 Task: Look for space in Valinhos, Brazil from 12th  July, 2023 to 15th July, 2023 for 3 adults in price range Rs.12000 to Rs.16000. Place can be entire place with 2 bedrooms having 3 beds and 1 bathroom. Property type can be house, flat, guest house. Amenities needed are: washing machine. Booking option can be shelf check-in. Required host language is Spanish.
Action: Mouse moved to (441, 116)
Screenshot: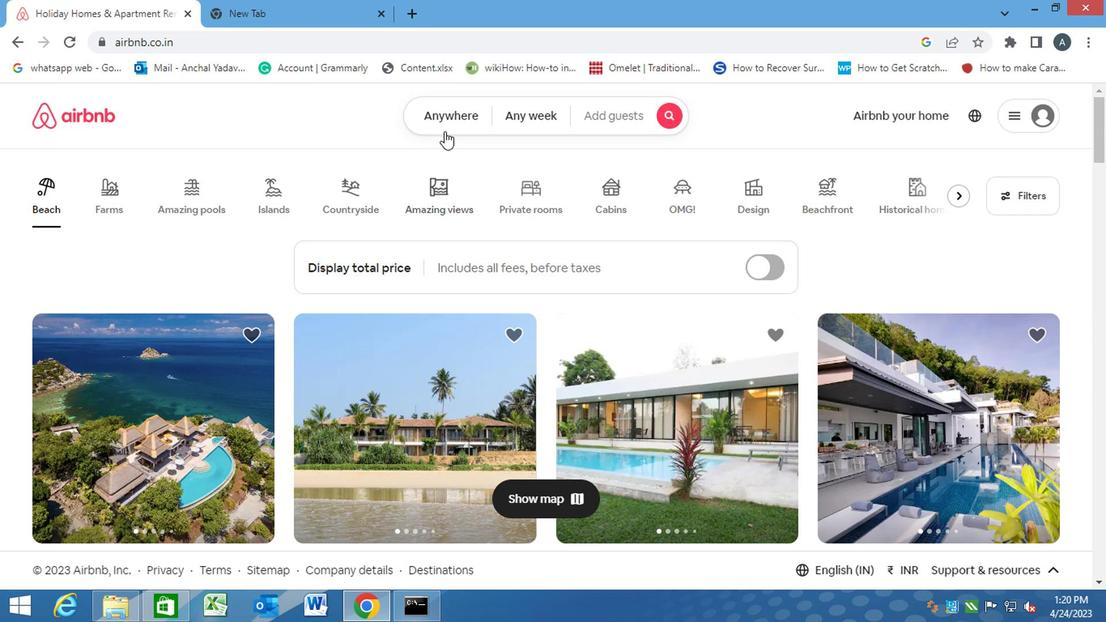 
Action: Mouse pressed left at (441, 116)
Screenshot: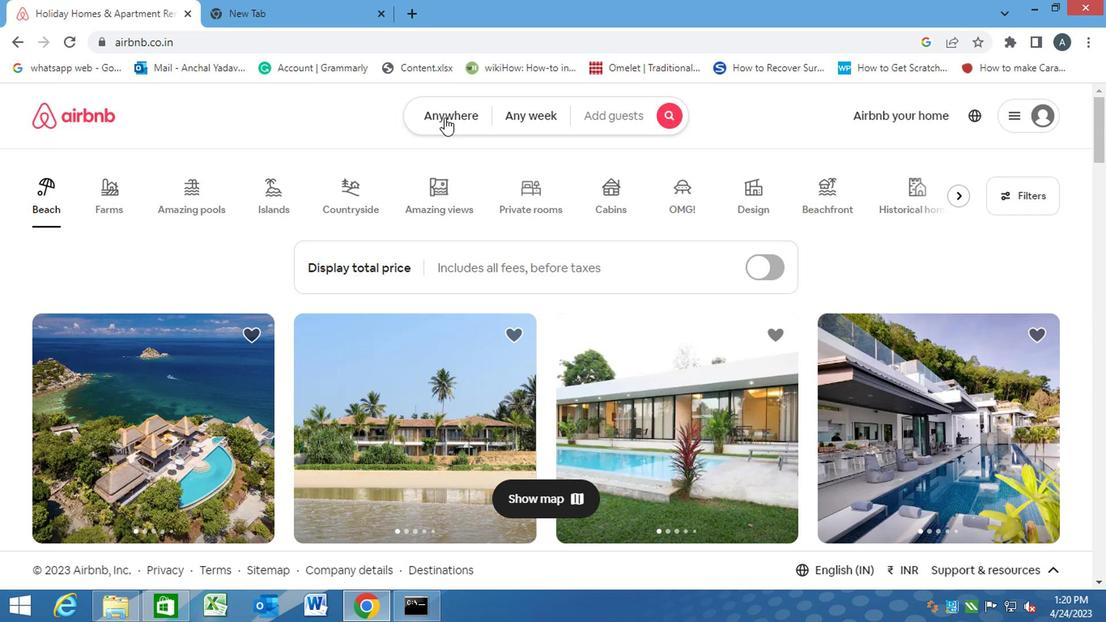 
Action: Mouse moved to (362, 168)
Screenshot: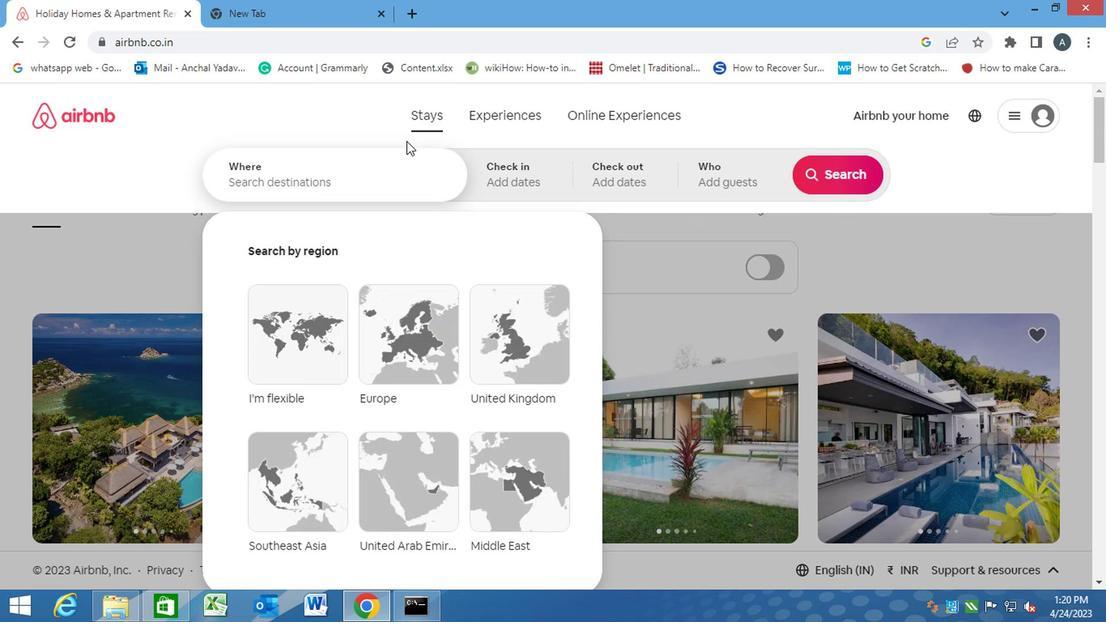 
Action: Mouse pressed left at (362, 168)
Screenshot: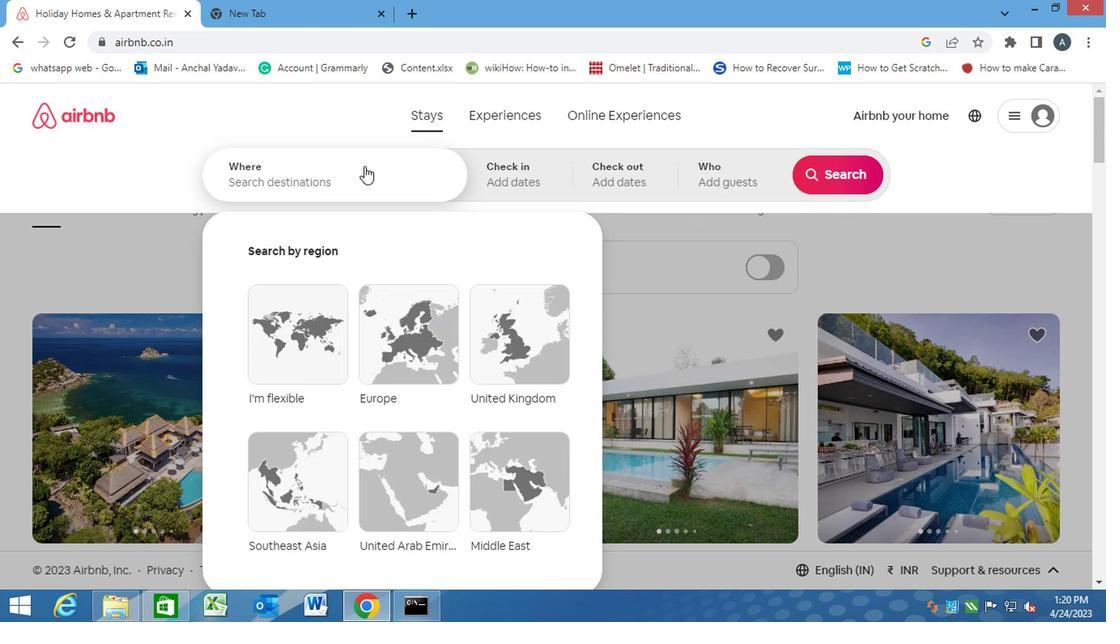 
Action: Key pressed <Key.caps_lock>v<Key.caps_lock>alinhos,<Key.space><Key.caps_lock>b<Key.caps_lock>razil<Key.enter>
Screenshot: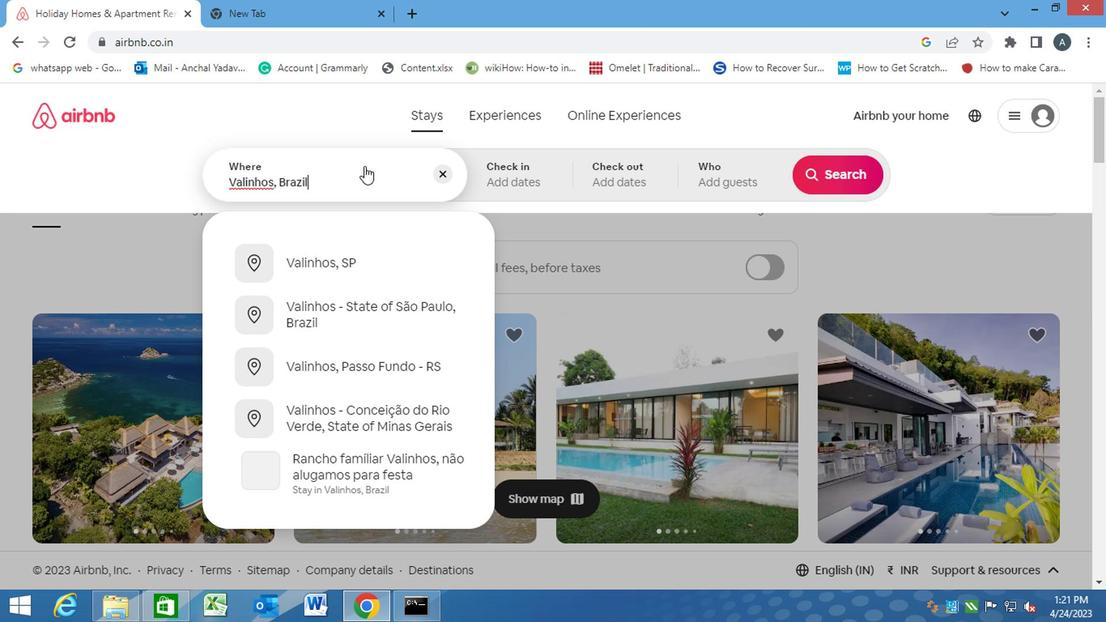 
Action: Mouse moved to (831, 303)
Screenshot: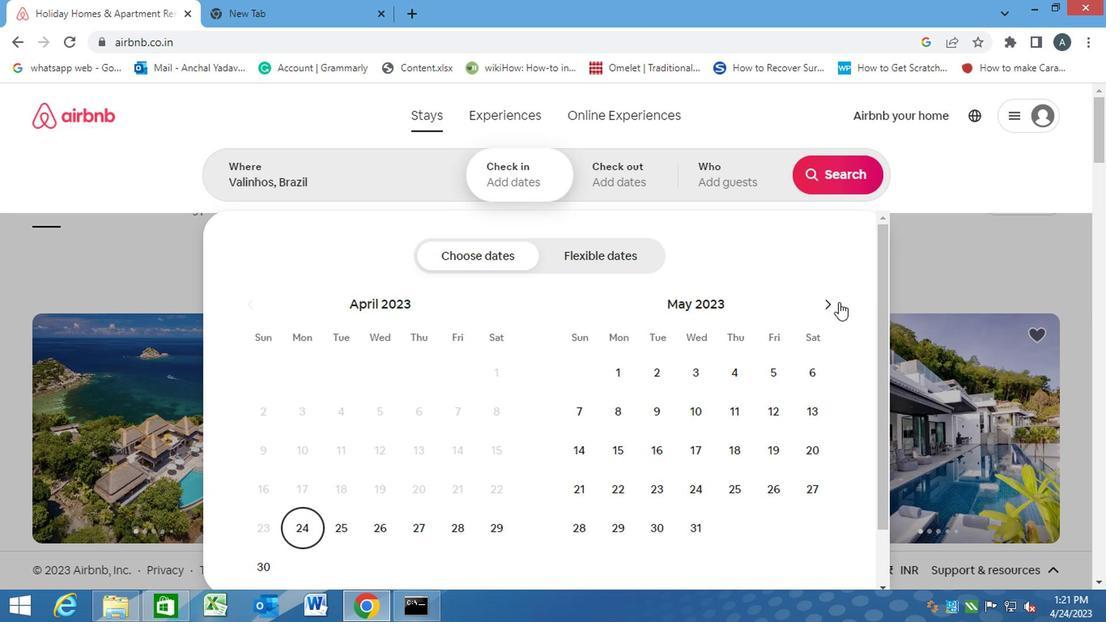 
Action: Mouse pressed left at (831, 303)
Screenshot: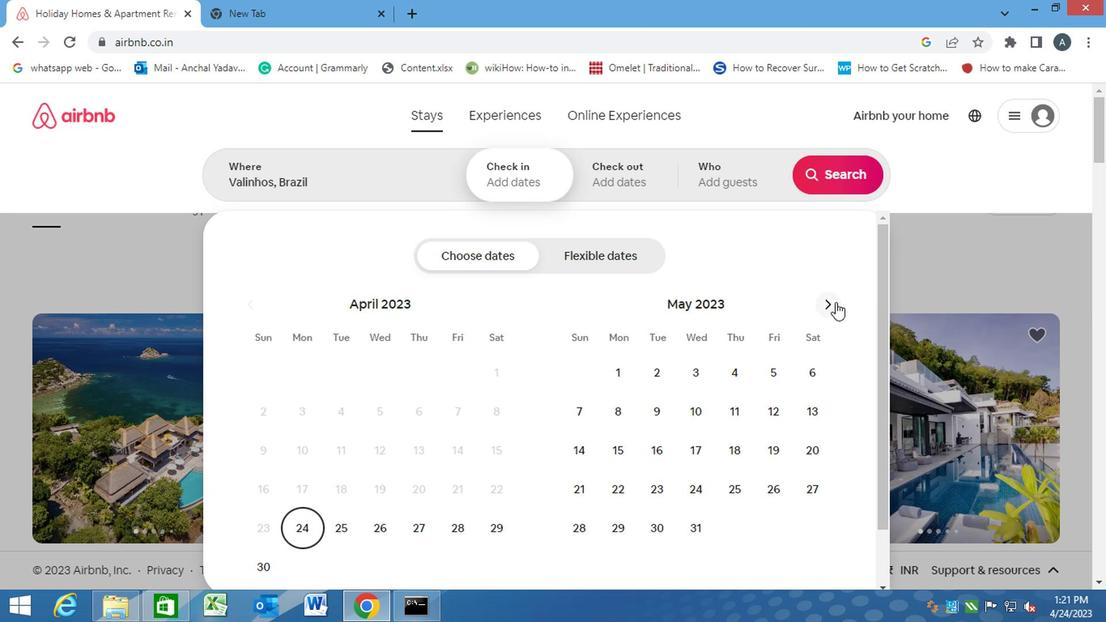 
Action: Mouse moved to (831, 303)
Screenshot: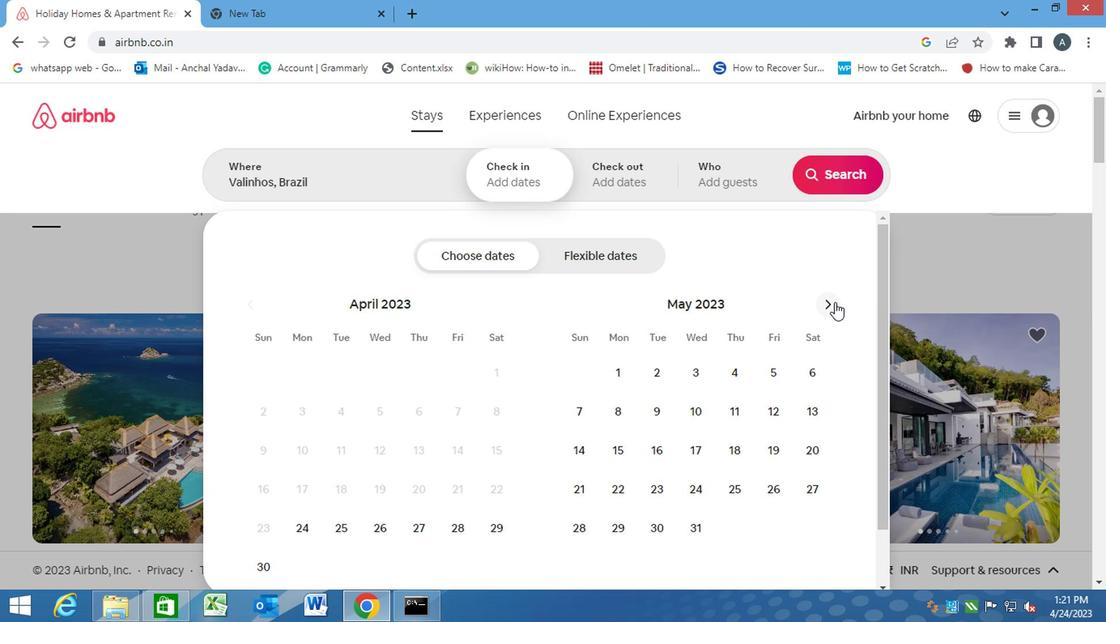 
Action: Mouse pressed left at (831, 303)
Screenshot: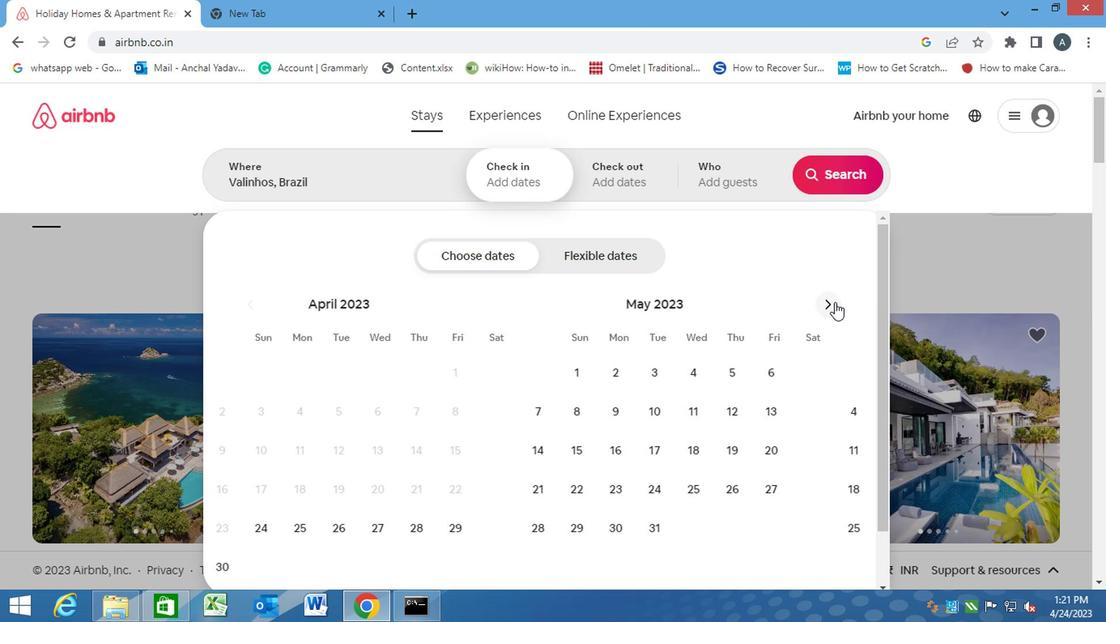 
Action: Mouse moved to (689, 447)
Screenshot: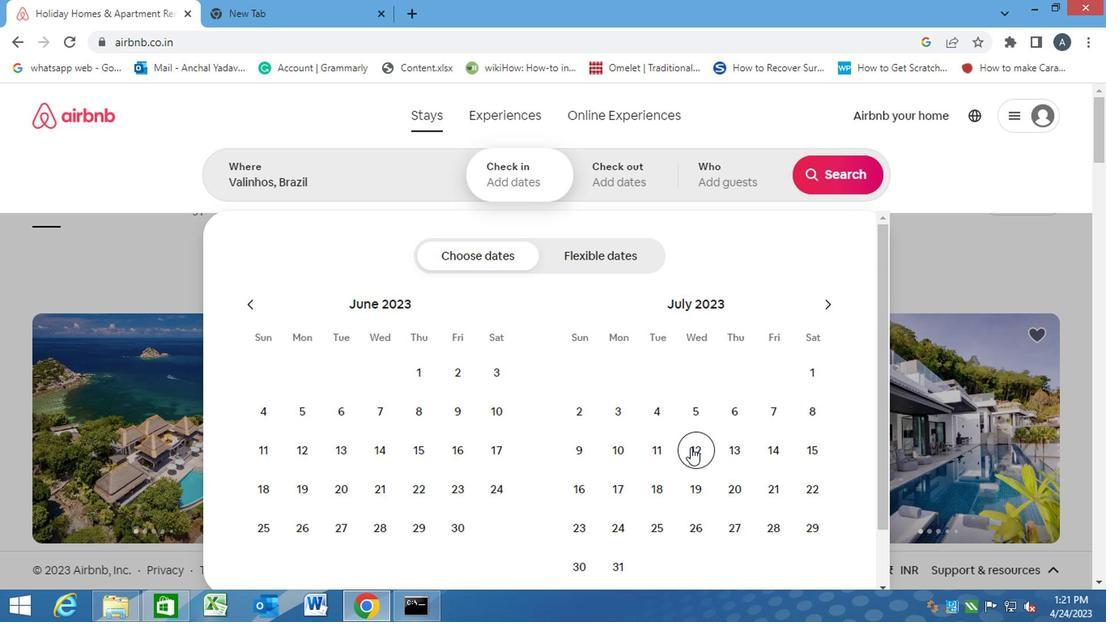 
Action: Mouse pressed left at (689, 447)
Screenshot: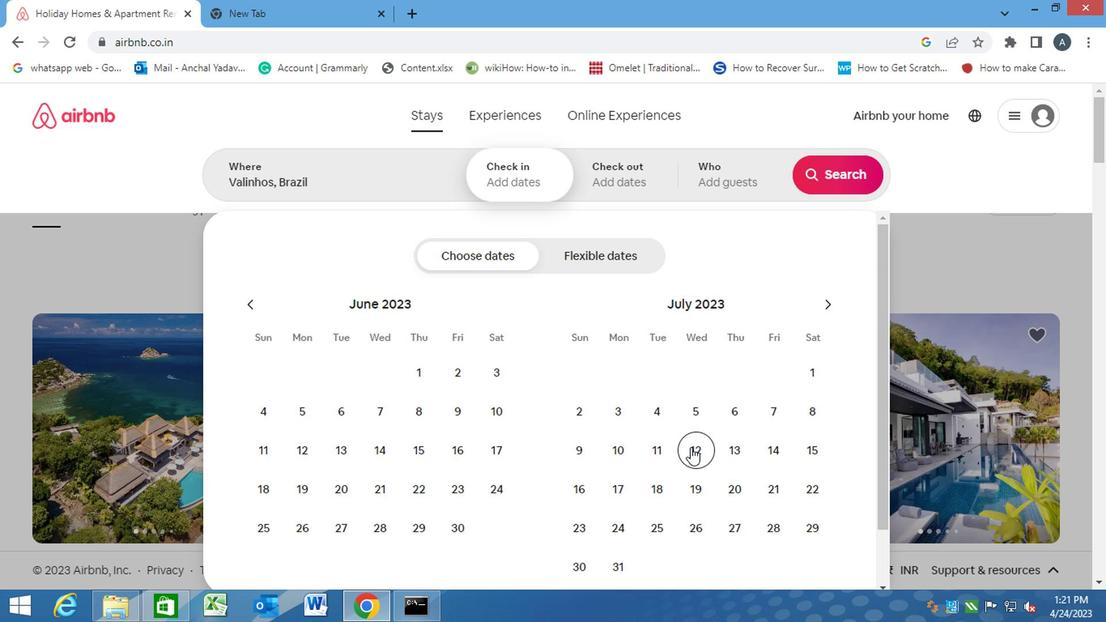 
Action: Mouse moved to (809, 443)
Screenshot: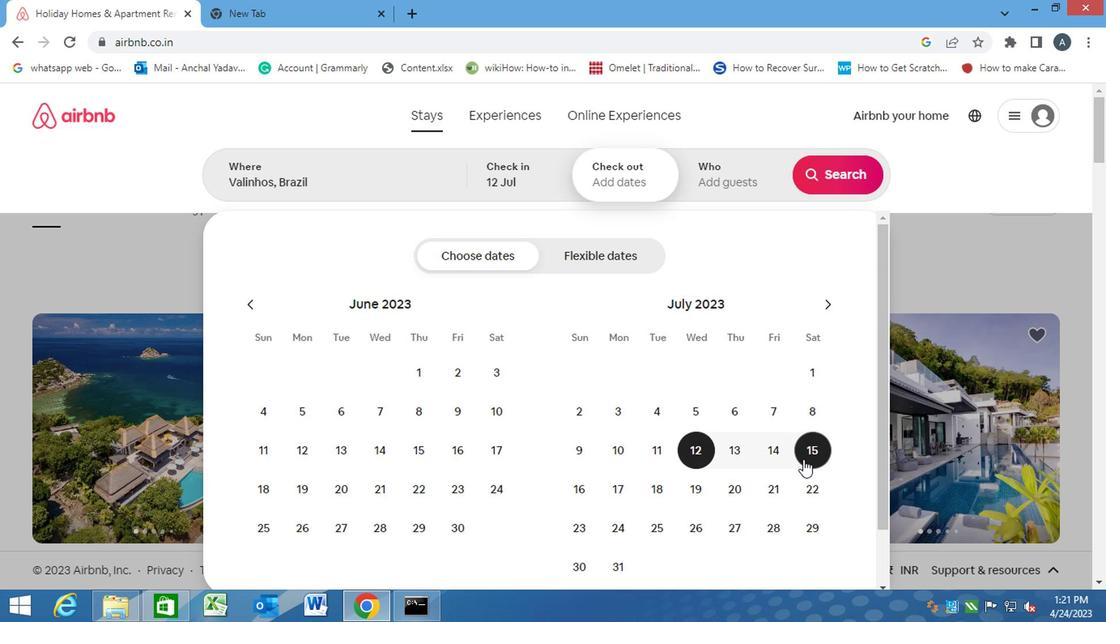 
Action: Mouse pressed left at (809, 443)
Screenshot: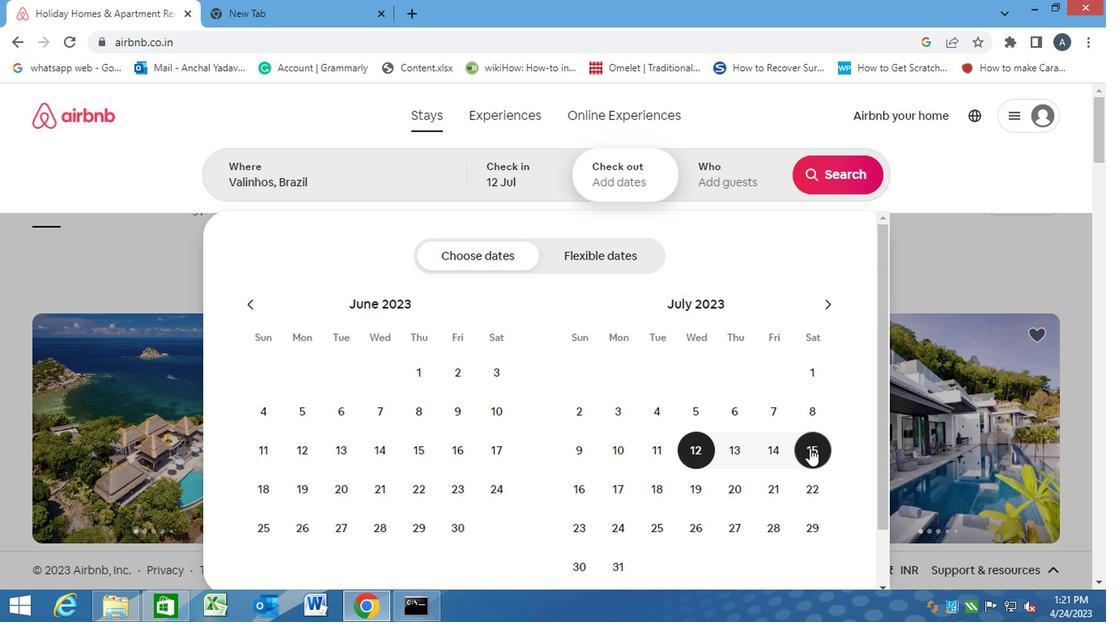 
Action: Mouse moved to (722, 167)
Screenshot: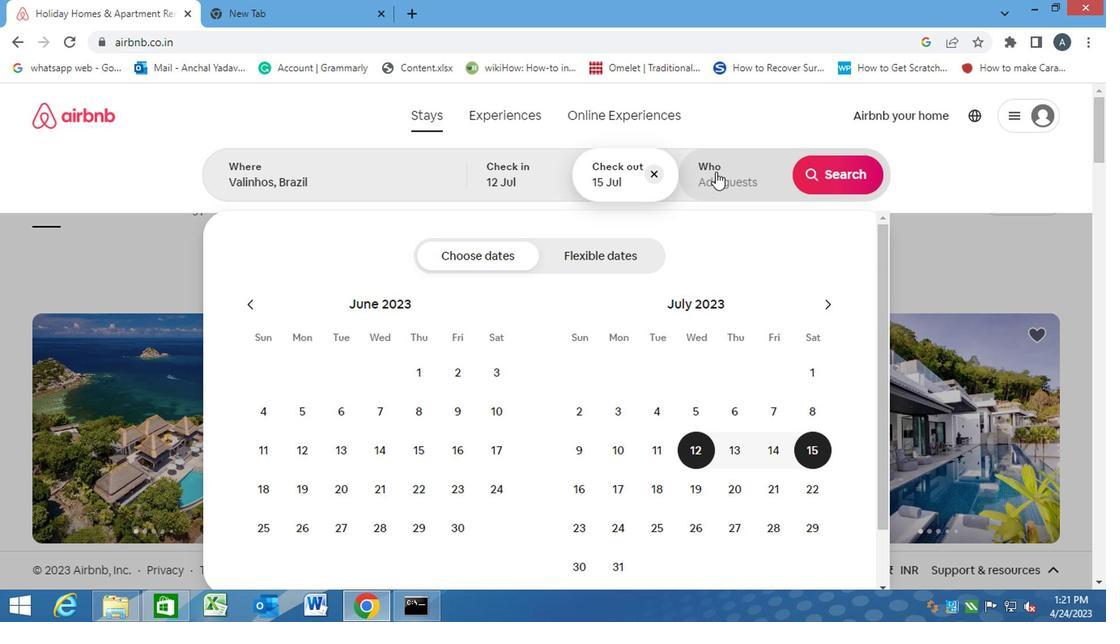 
Action: Mouse pressed left at (722, 167)
Screenshot: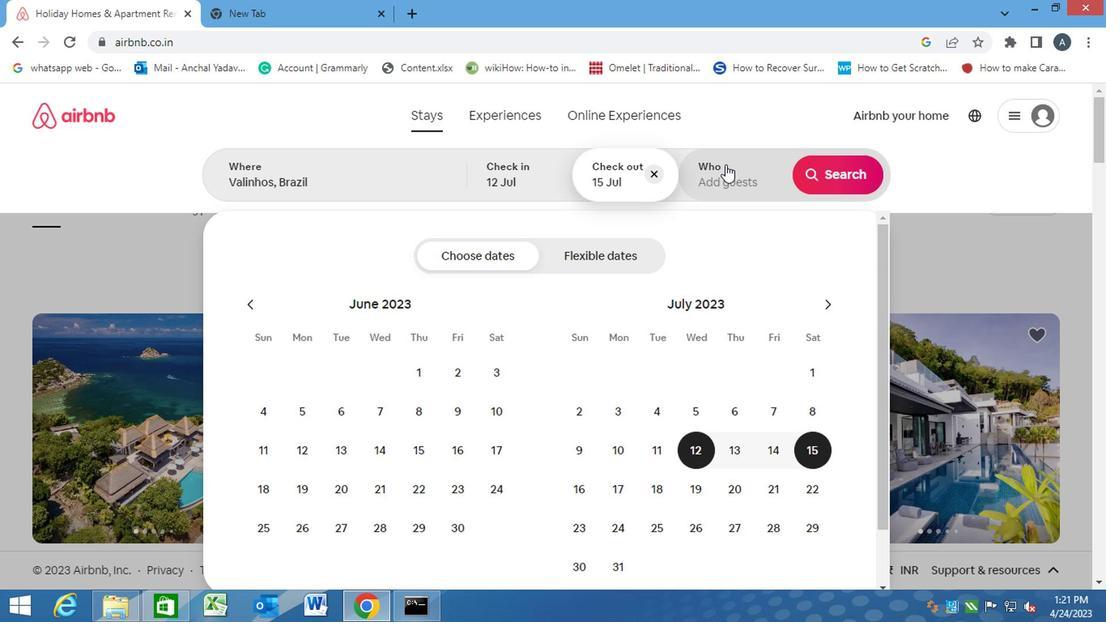 
Action: Mouse moved to (827, 262)
Screenshot: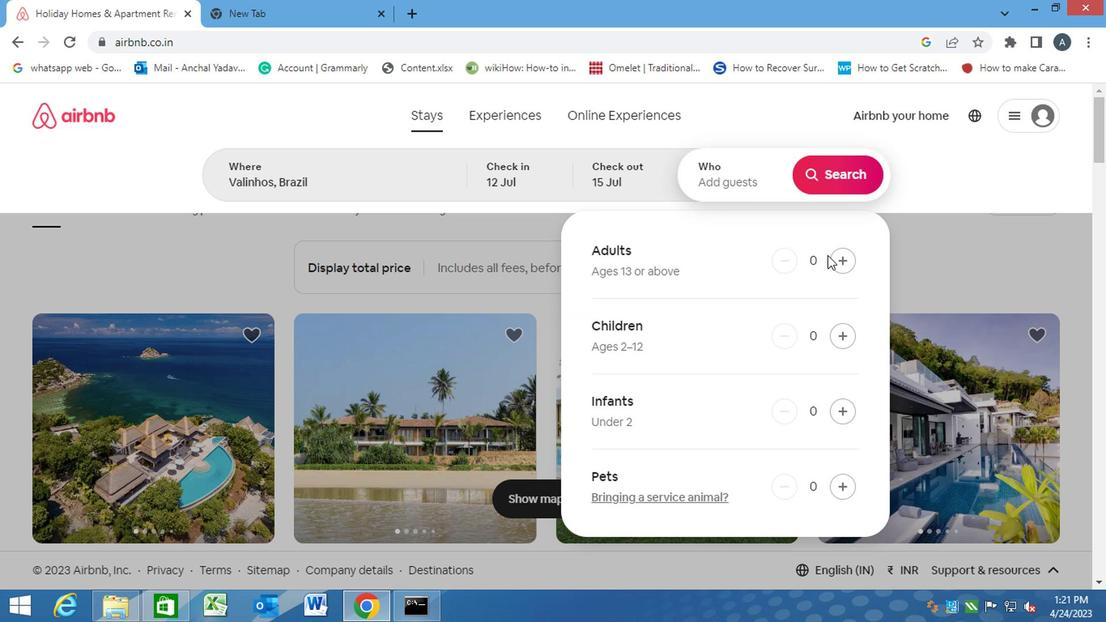 
Action: Mouse pressed left at (827, 262)
Screenshot: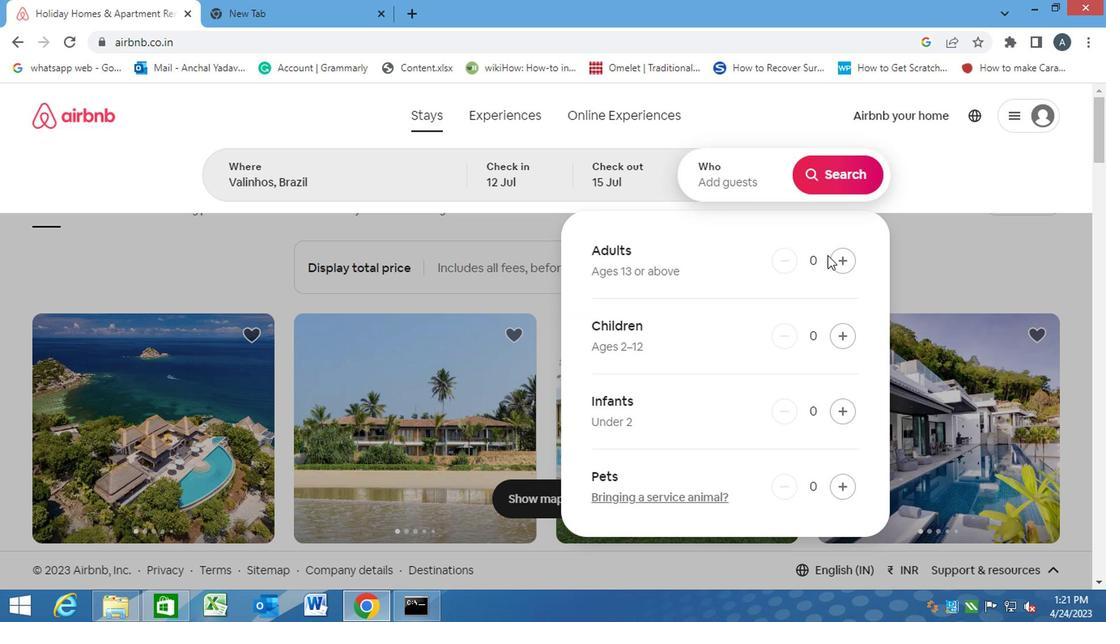 
Action: Mouse pressed left at (827, 262)
Screenshot: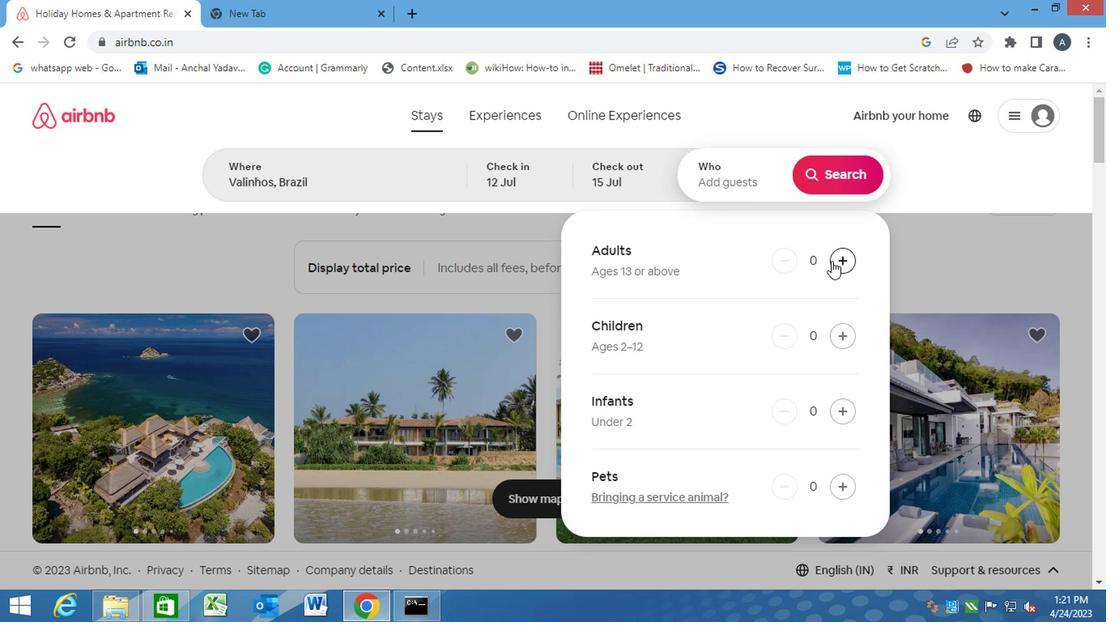 
Action: Mouse pressed left at (827, 262)
Screenshot: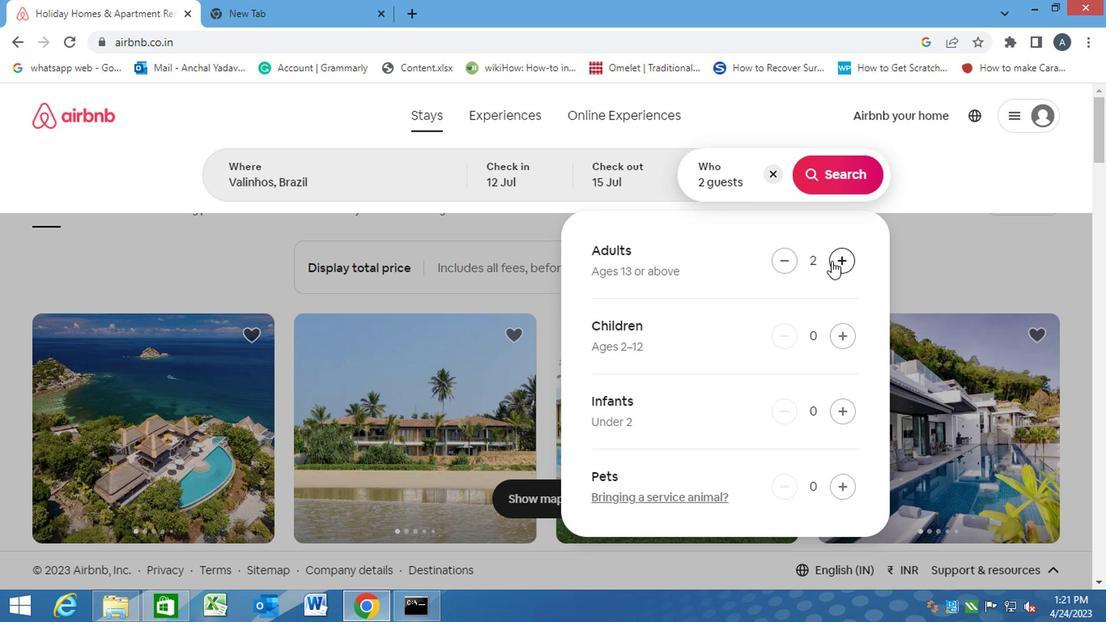 
Action: Mouse moved to (832, 182)
Screenshot: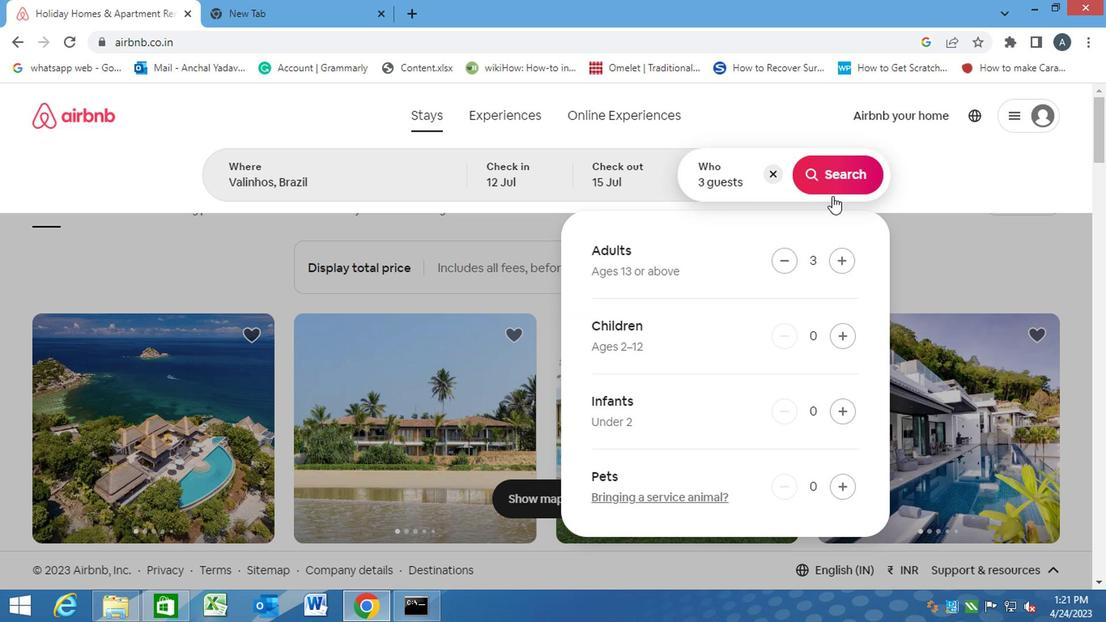 
Action: Mouse pressed left at (832, 182)
Screenshot: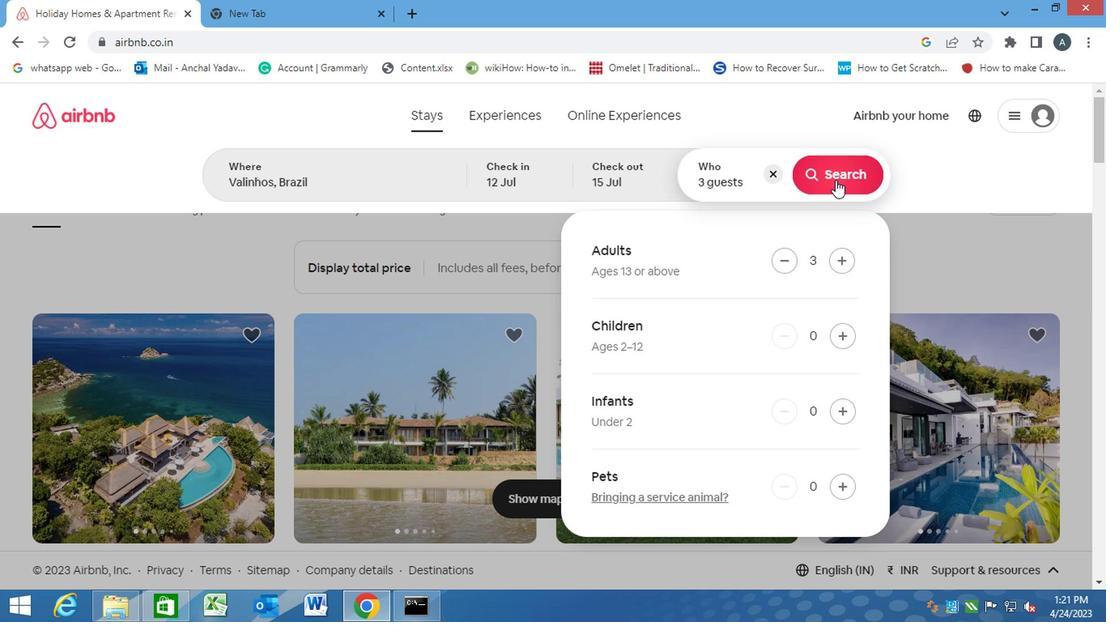 
Action: Mouse moved to (1026, 179)
Screenshot: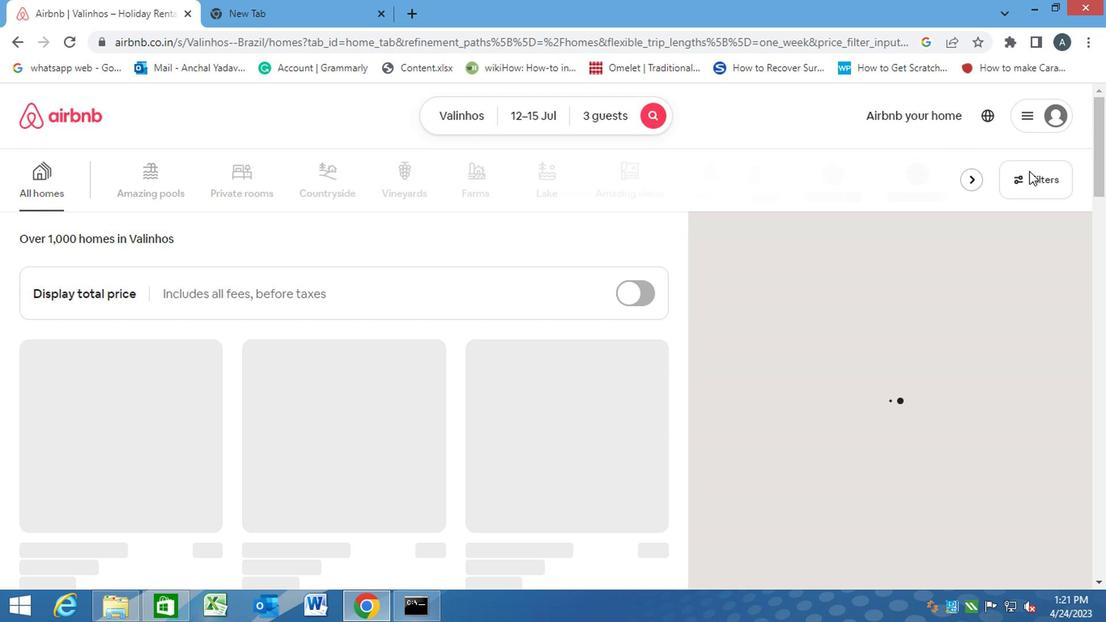
Action: Mouse pressed left at (1026, 179)
Screenshot: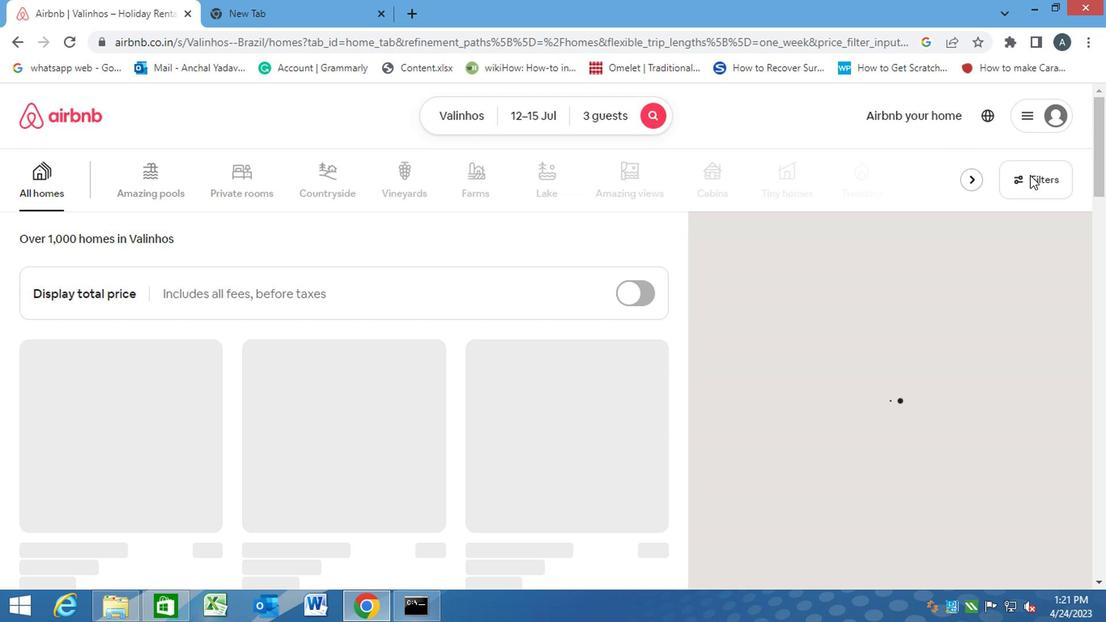 
Action: Mouse moved to (369, 380)
Screenshot: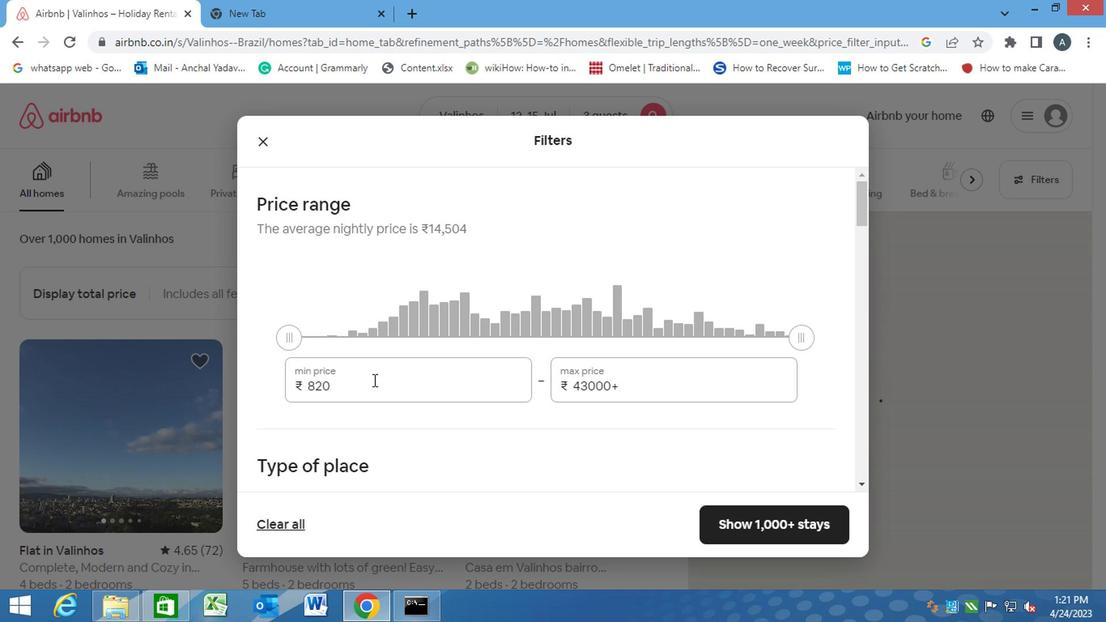 
Action: Mouse pressed left at (369, 380)
Screenshot: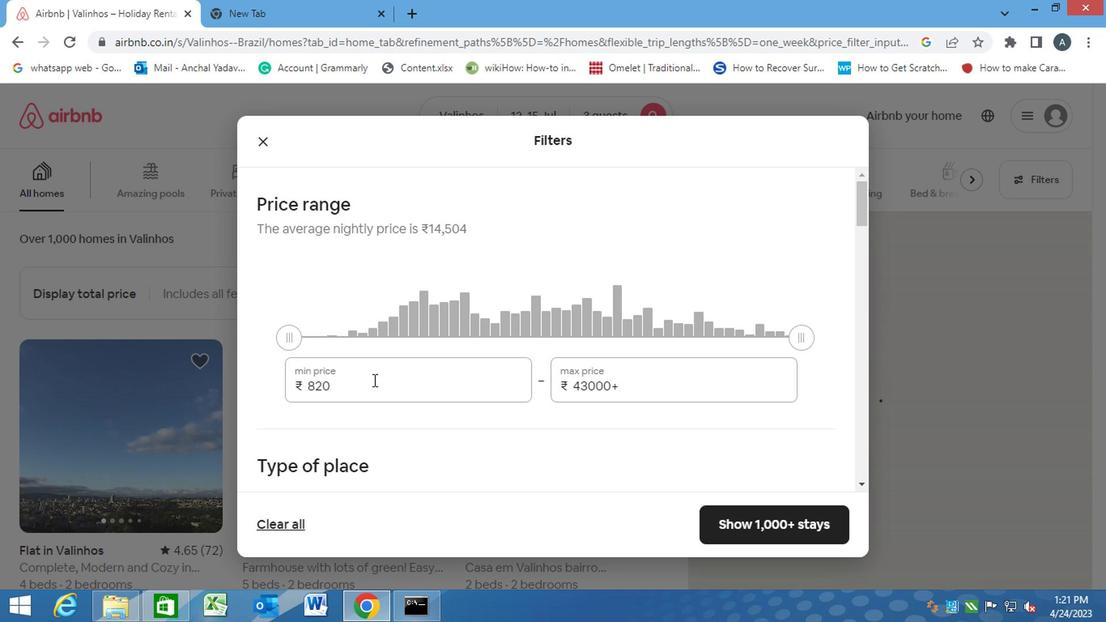 
Action: Mouse moved to (291, 392)
Screenshot: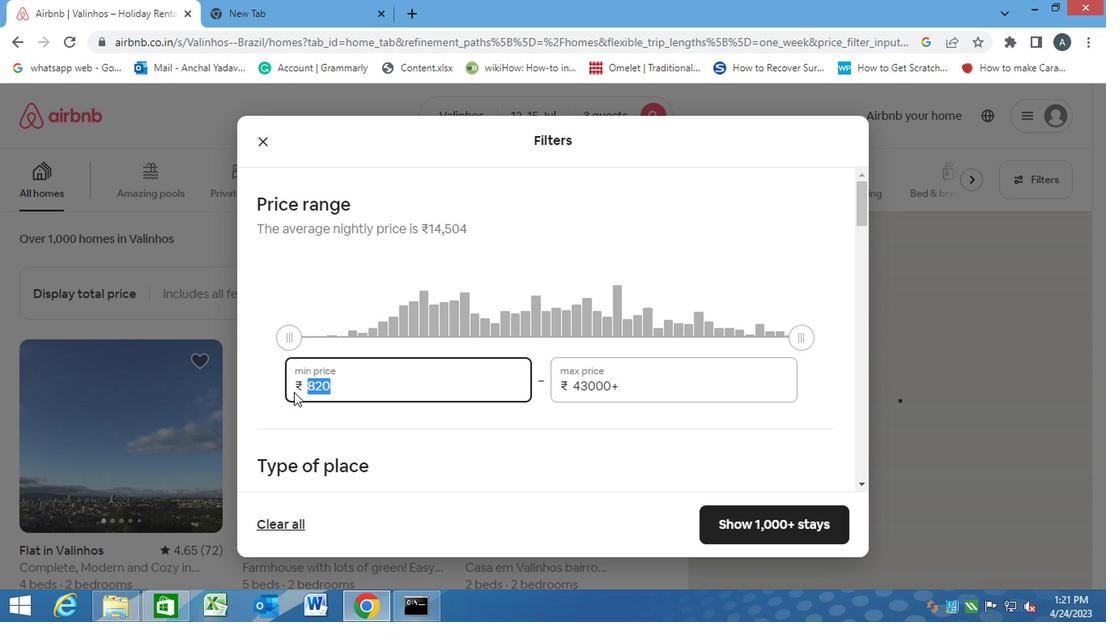 
Action: Key pressed 12000<Key.tab><Key.backspace>16000<Key.backspace><Key.backspace><Key.backspace><Key.backspace><Key.backspace><Key.backspace><Key.backspace><Key.backspace><Key.backspace><Key.backspace><Key.backspace><Key.backspace><Key.backspace><Key.backspace><Key.backspace><Key.backspace><Key.backspace><Key.backspace><Key.backspace><Key.backspace><Key.backspace><Key.backspace><Key.backspace><Key.backspace><Key.backspace>16000
Screenshot: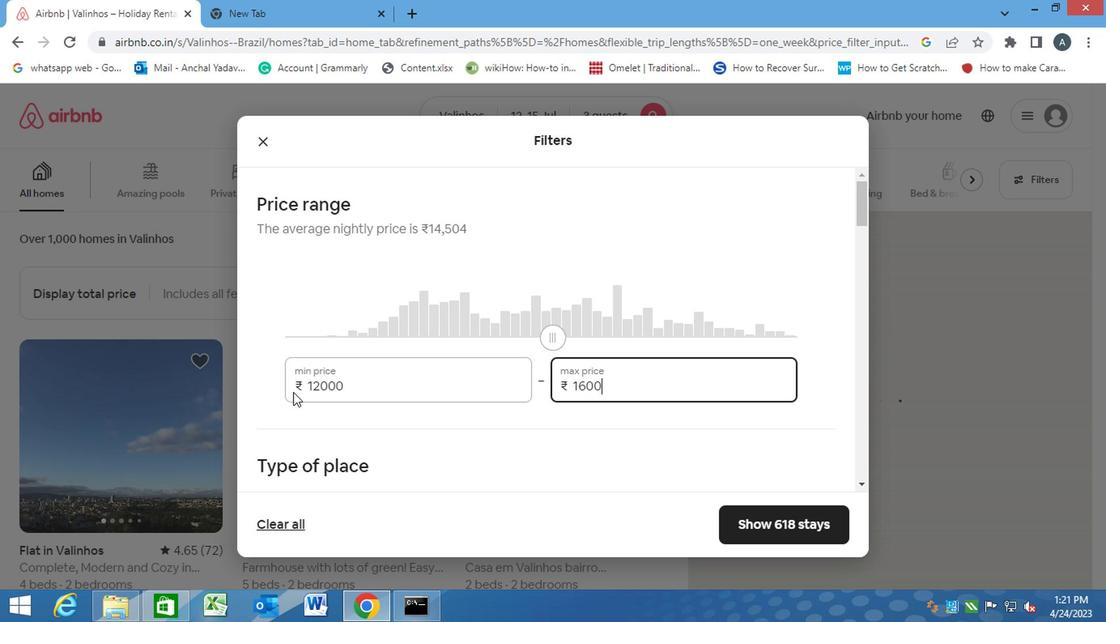 
Action: Mouse moved to (429, 439)
Screenshot: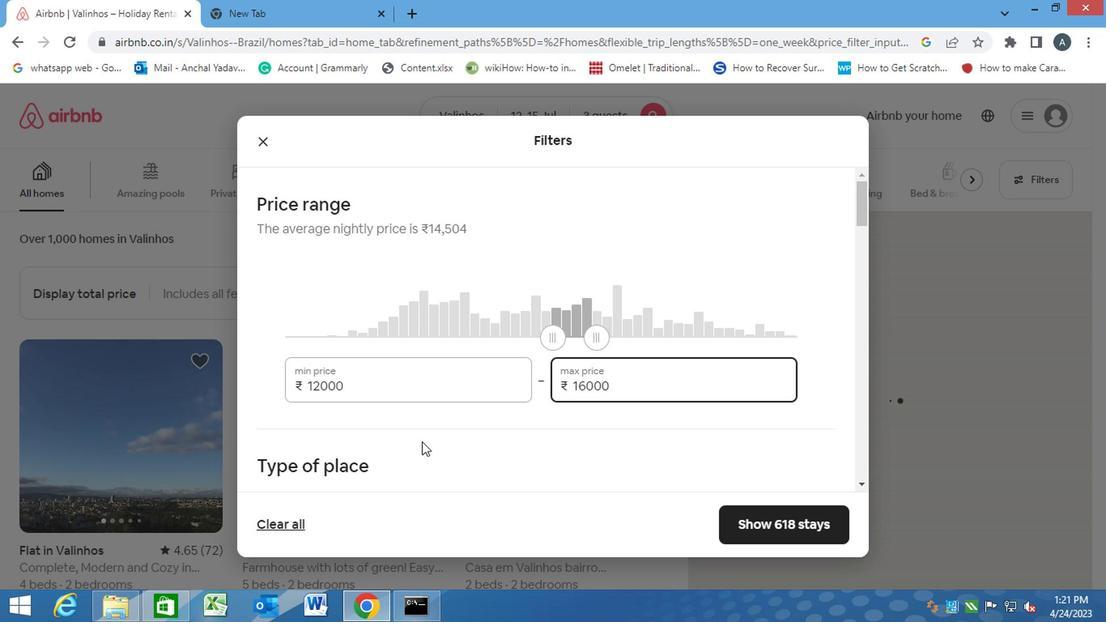 
Action: Mouse pressed left at (429, 439)
Screenshot: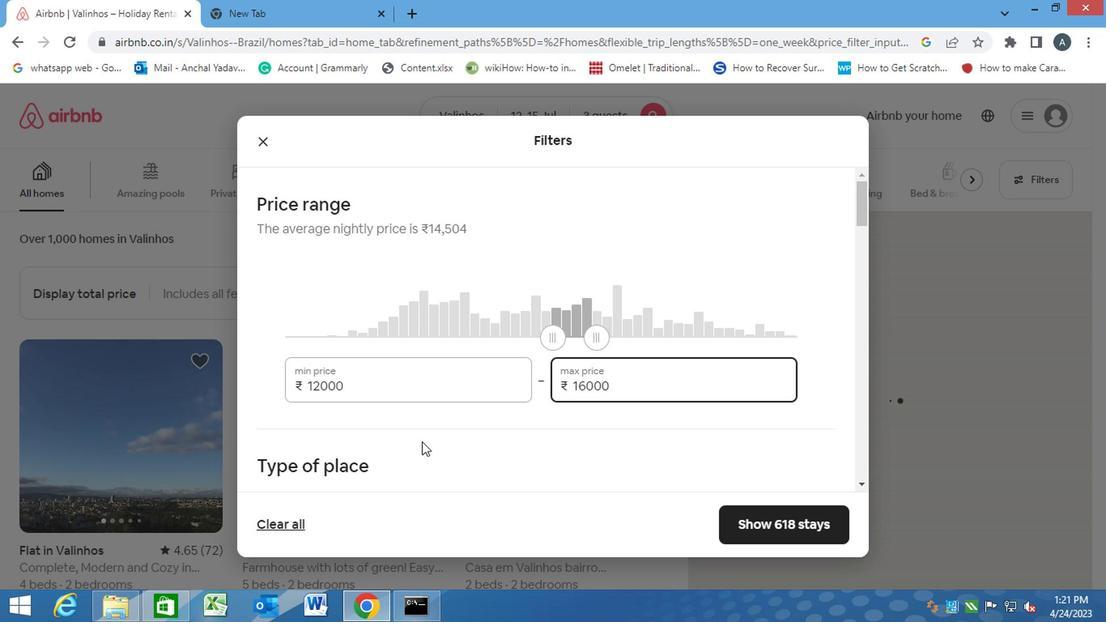 
Action: Mouse moved to (430, 439)
Screenshot: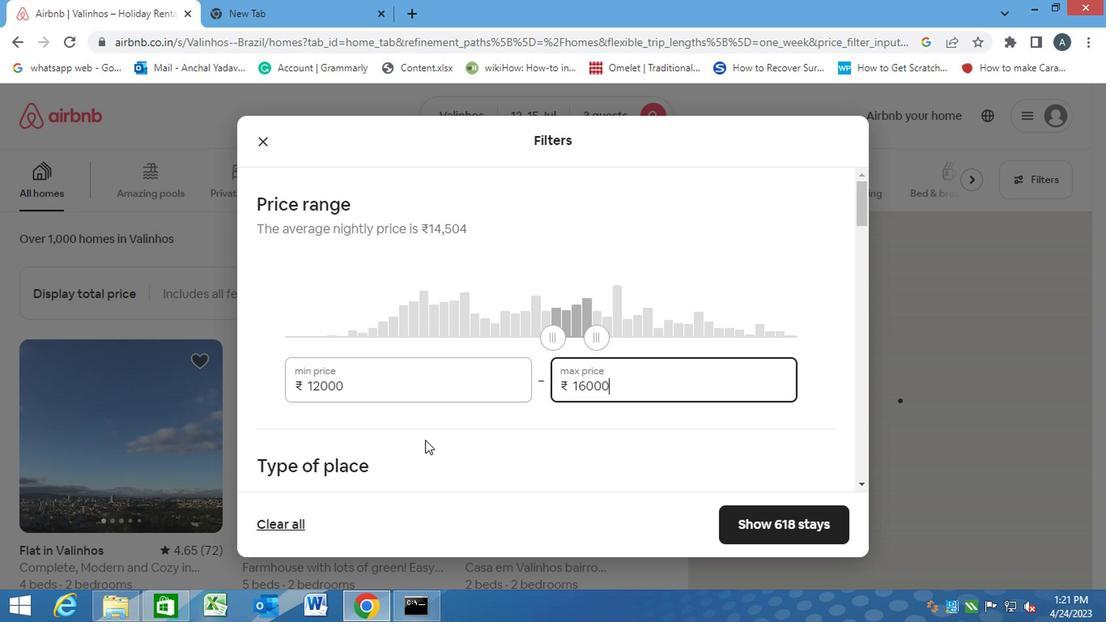 
Action: Mouse scrolled (430, 439) with delta (0, 0)
Screenshot: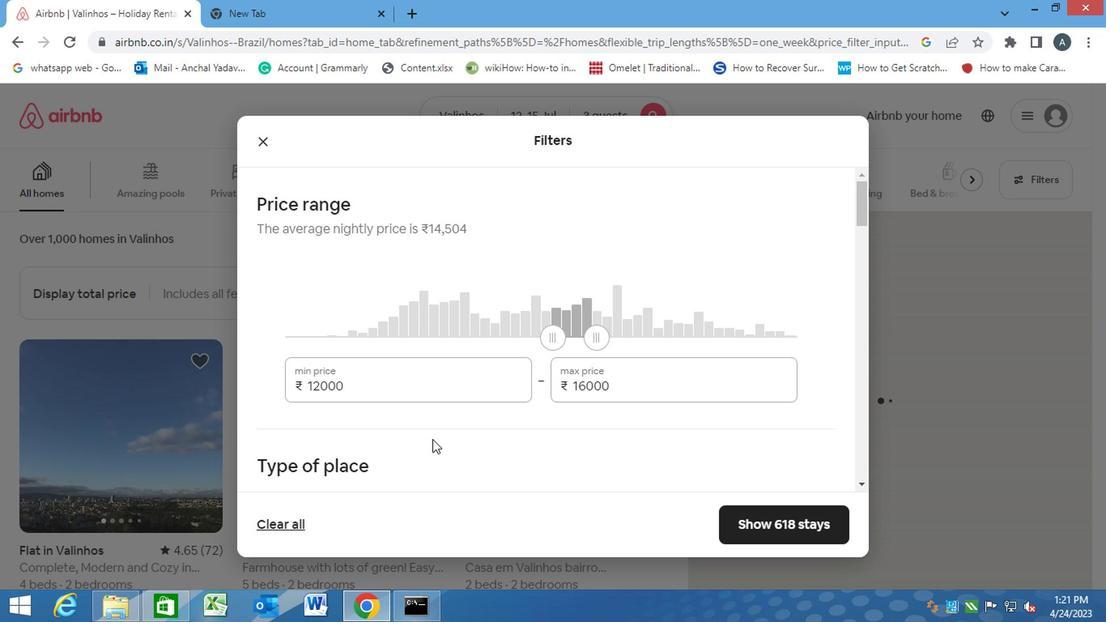 
Action: Mouse scrolled (430, 439) with delta (0, 0)
Screenshot: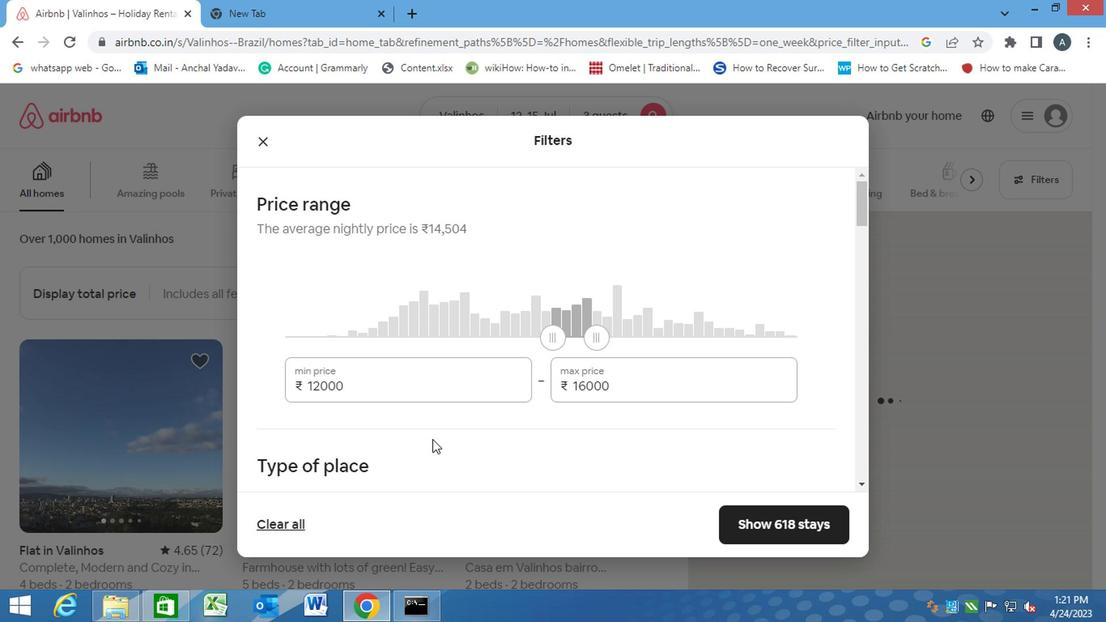 
Action: Mouse moved to (267, 356)
Screenshot: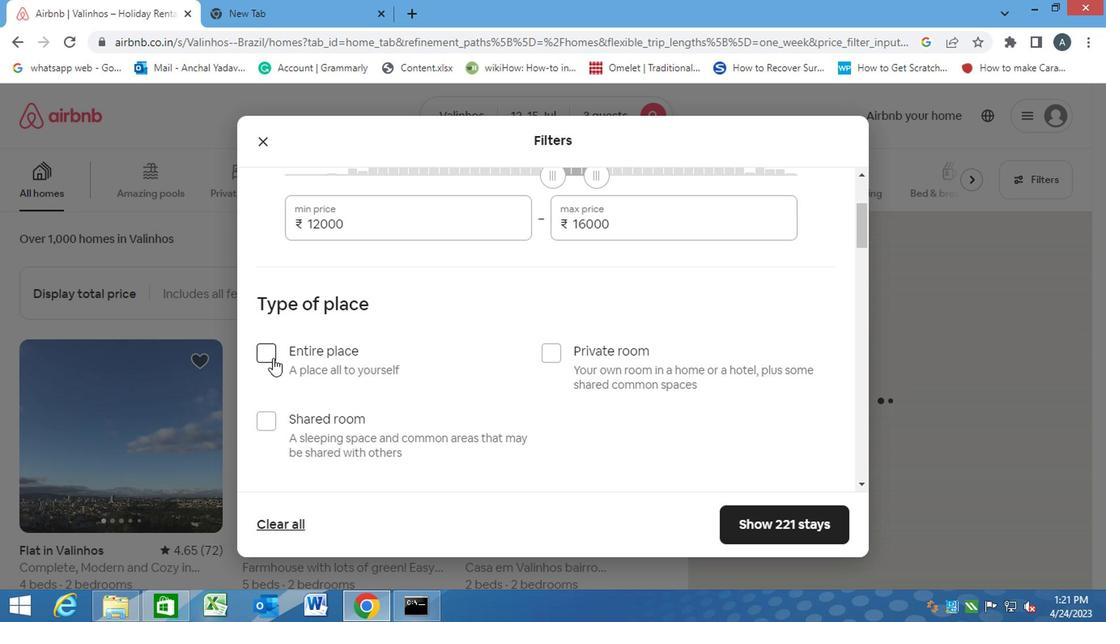 
Action: Mouse pressed left at (267, 356)
Screenshot: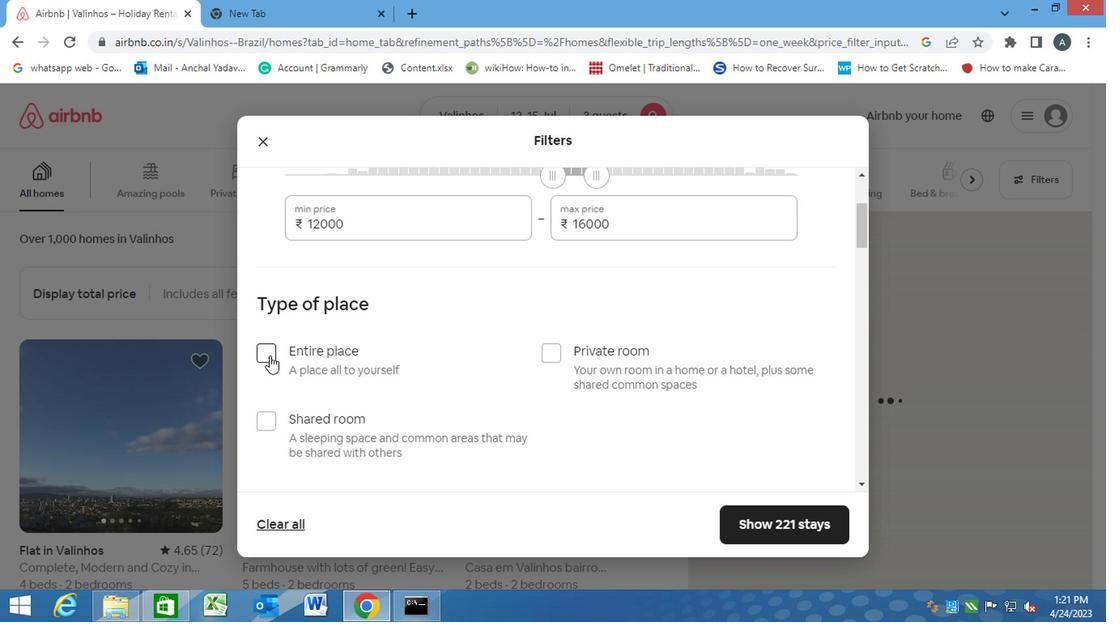 
Action: Mouse moved to (267, 356)
Screenshot: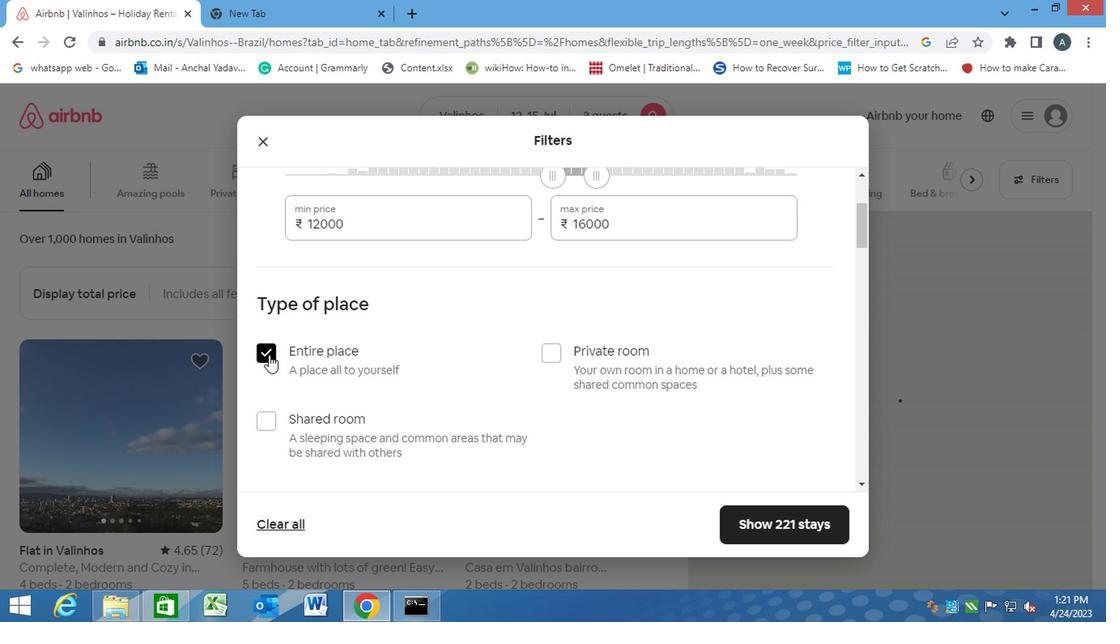 
Action: Mouse scrolled (267, 355) with delta (0, 0)
Screenshot: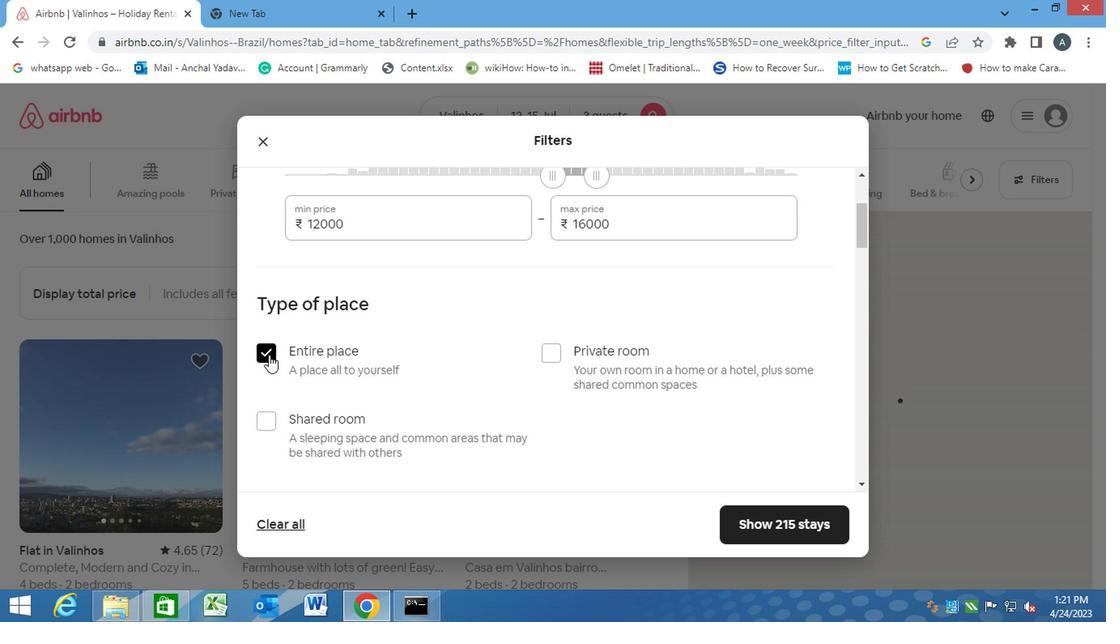 
Action: Mouse scrolled (267, 355) with delta (0, 0)
Screenshot: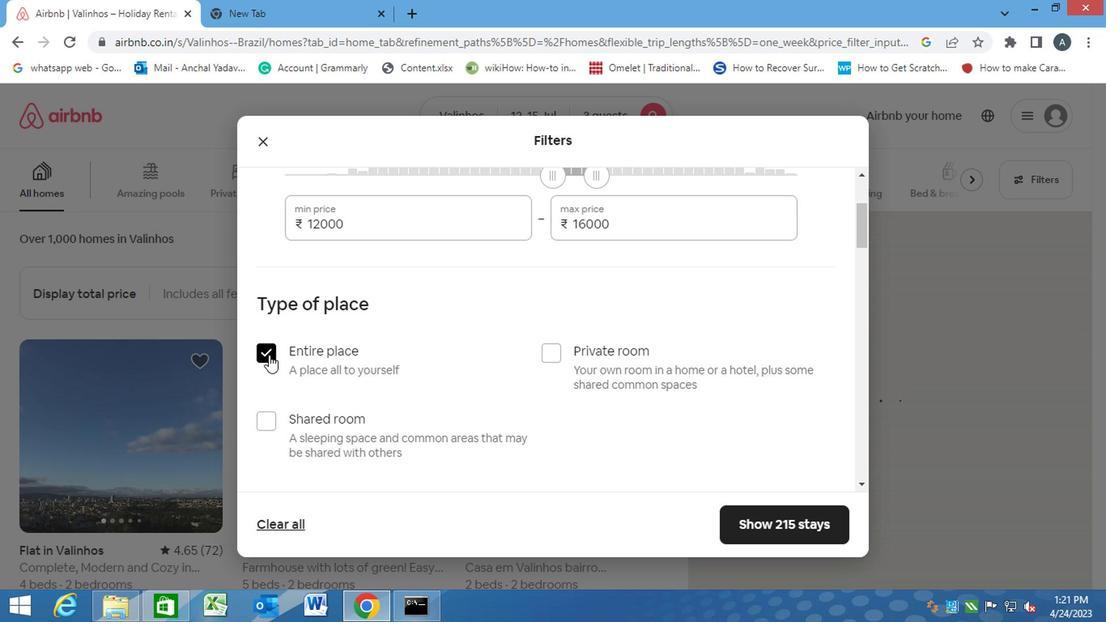 
Action: Mouse scrolled (267, 355) with delta (0, 0)
Screenshot: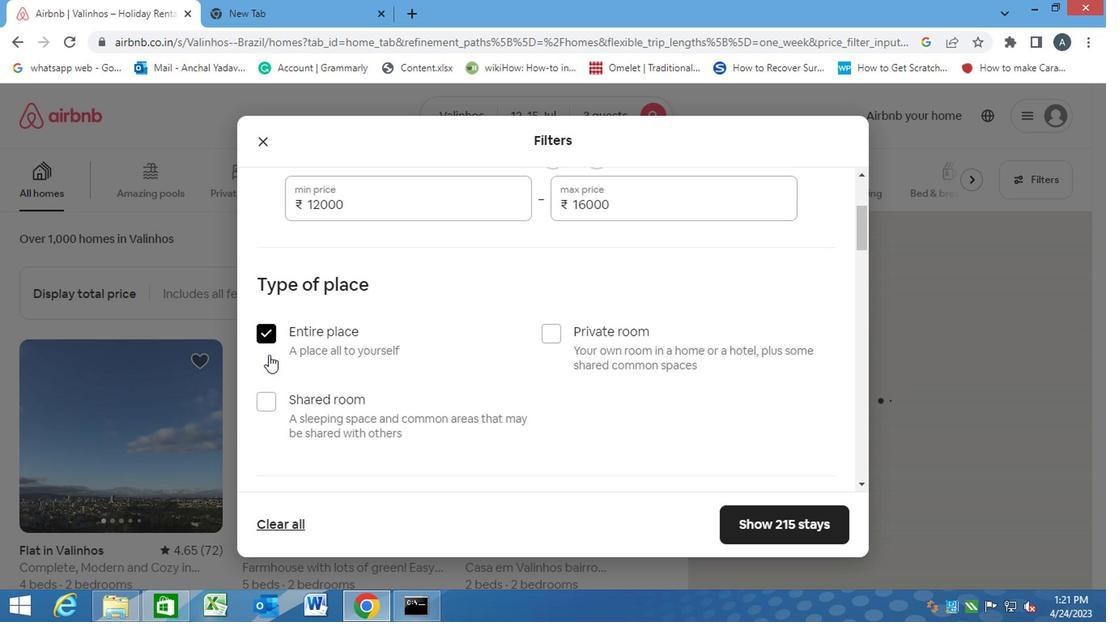 
Action: Mouse scrolled (267, 355) with delta (0, 0)
Screenshot: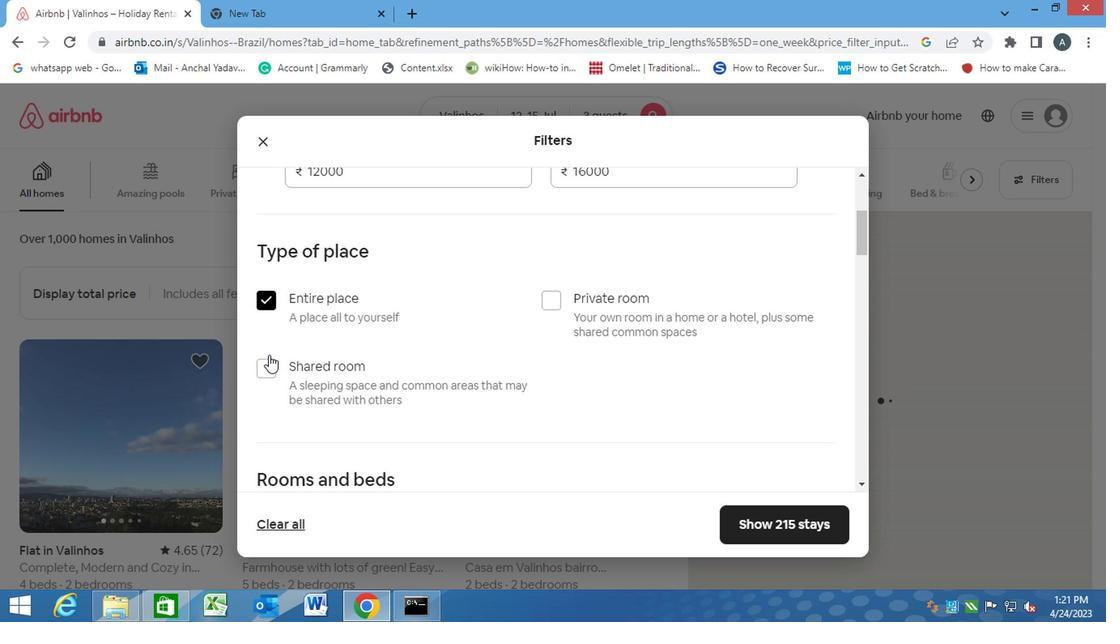 
Action: Mouse moved to (410, 300)
Screenshot: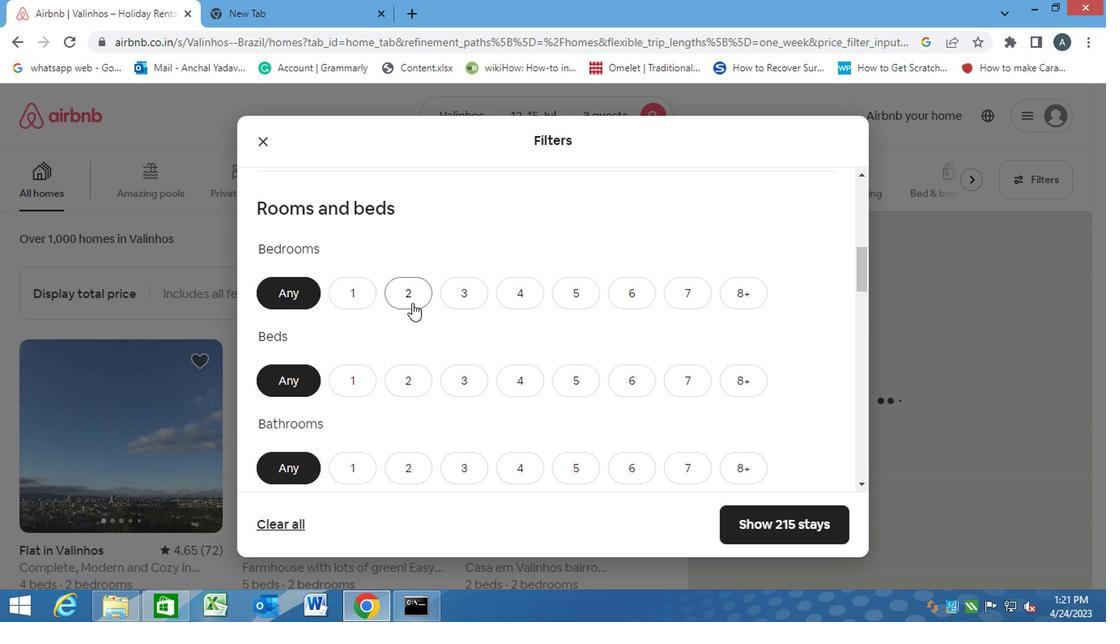 
Action: Mouse pressed left at (410, 300)
Screenshot: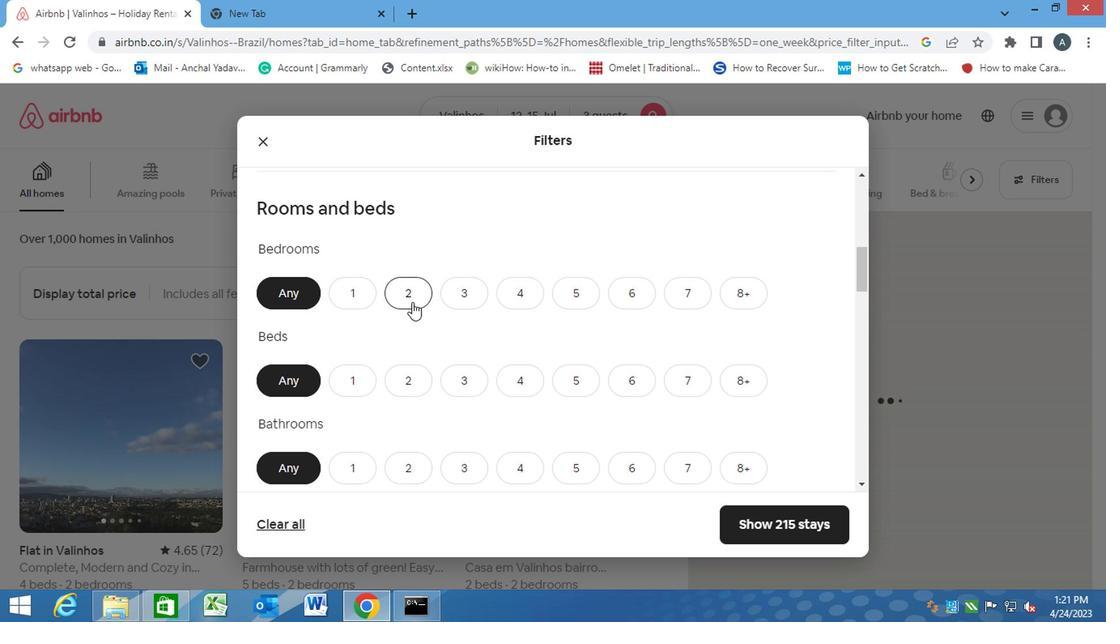 
Action: Mouse moved to (450, 383)
Screenshot: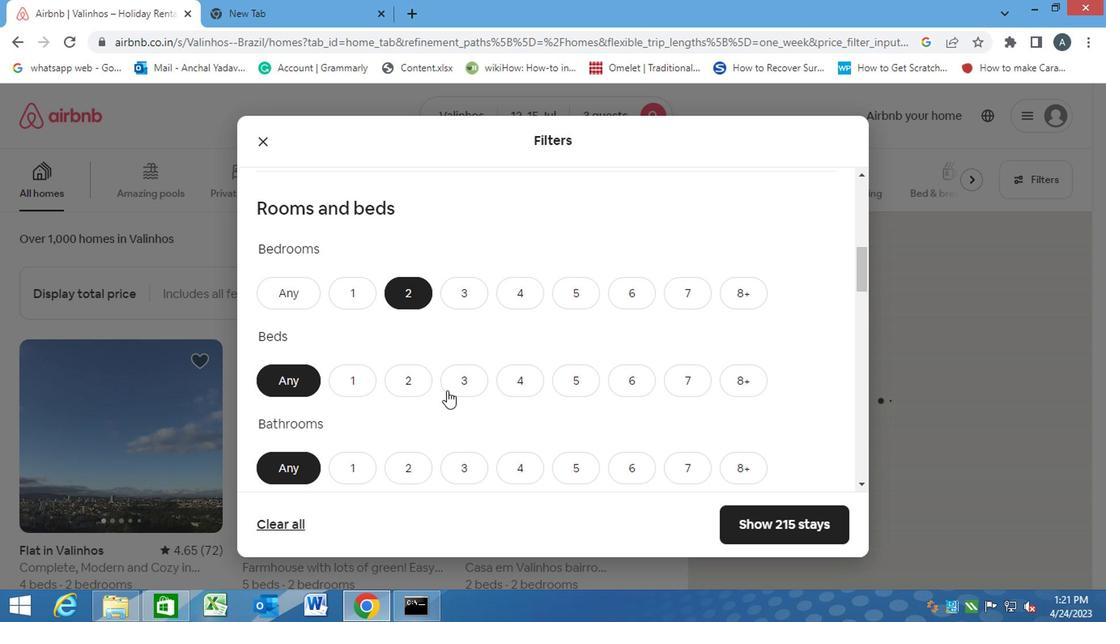
Action: Mouse pressed left at (450, 383)
Screenshot: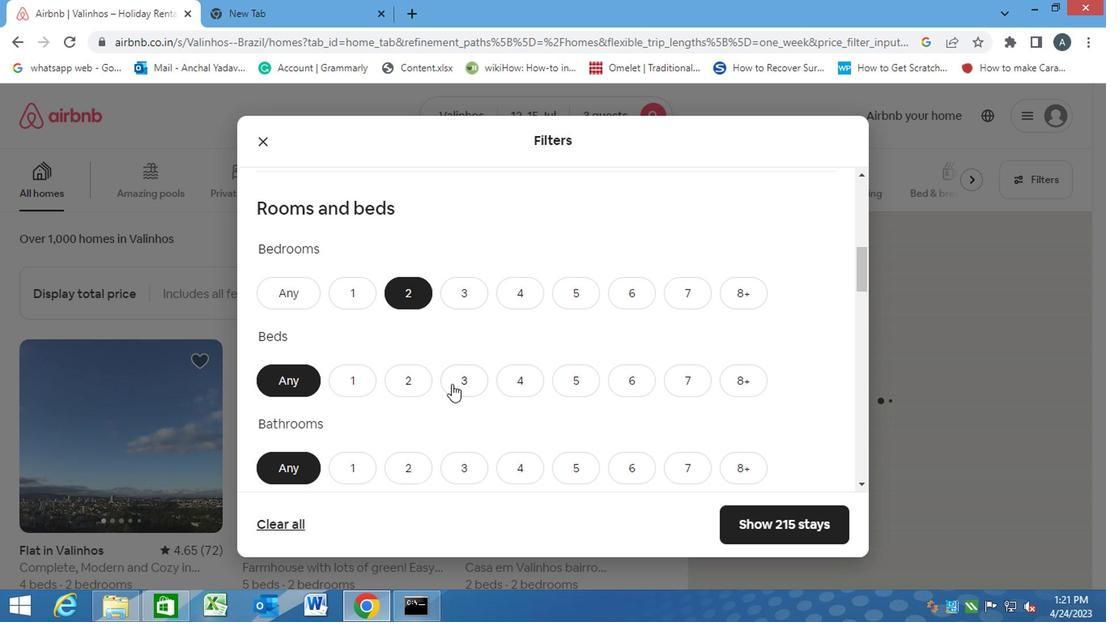 
Action: Mouse moved to (360, 467)
Screenshot: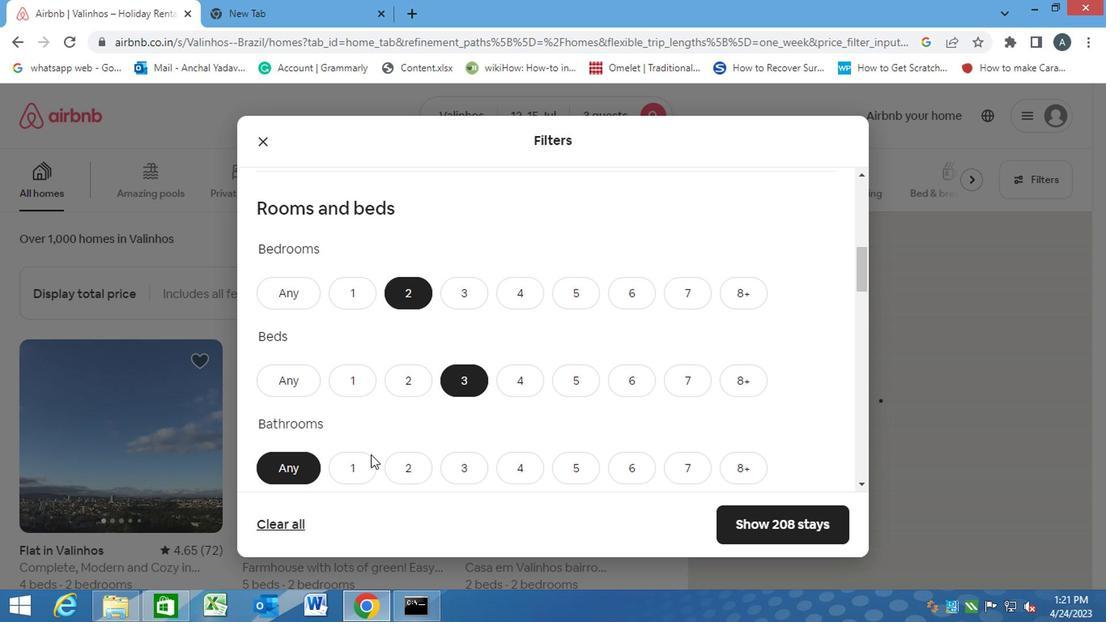 
Action: Mouse pressed left at (360, 467)
Screenshot: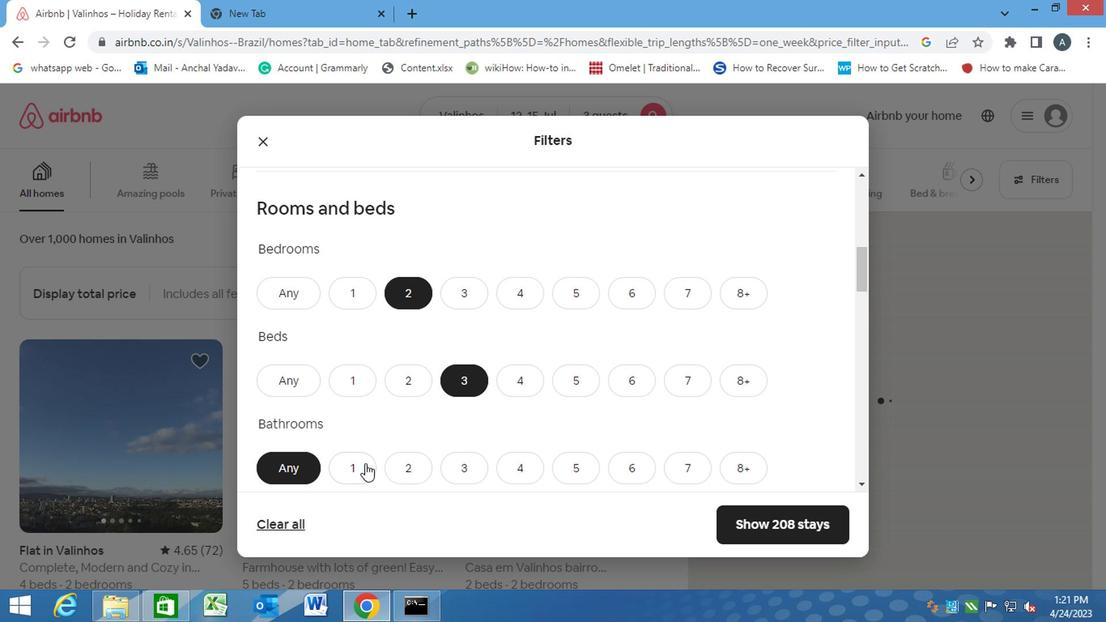 
Action: Mouse moved to (433, 427)
Screenshot: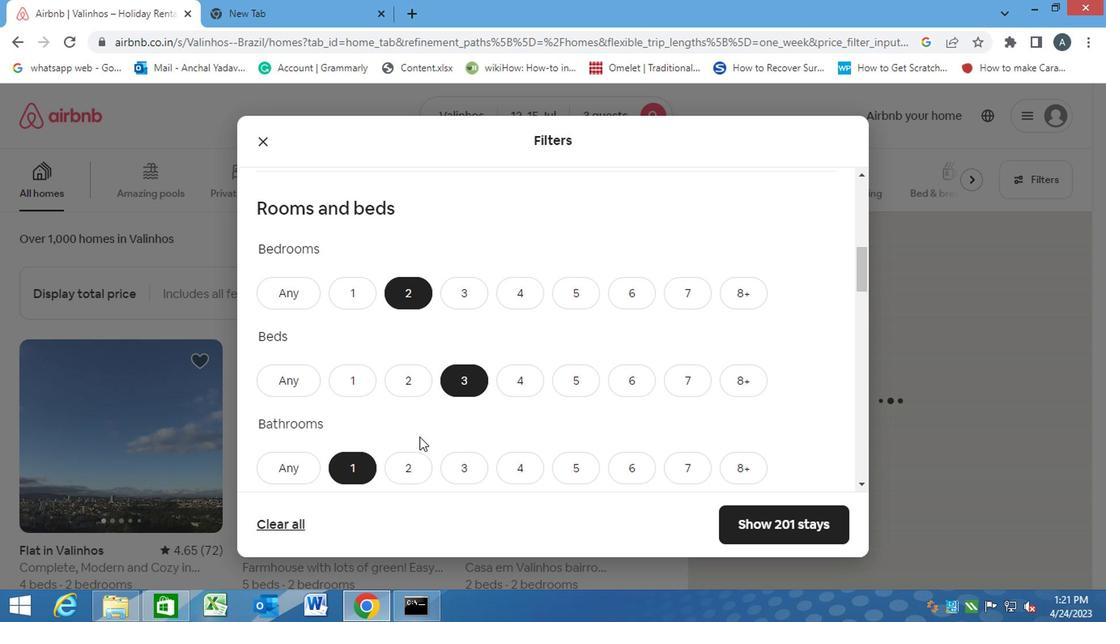 
Action: Mouse scrolled (433, 426) with delta (0, 0)
Screenshot: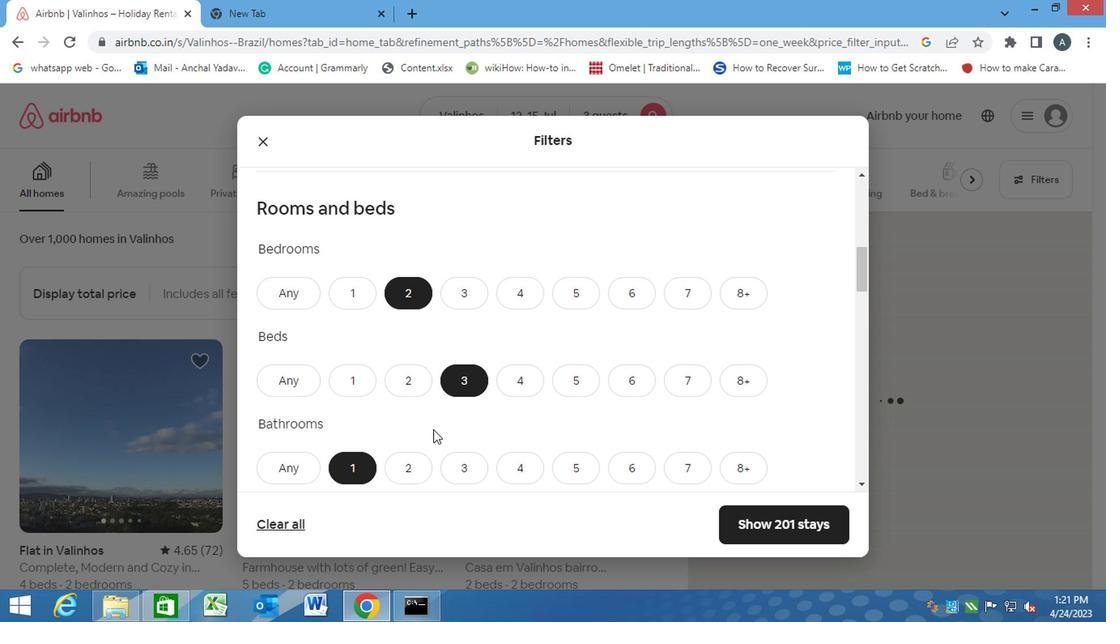 
Action: Mouse scrolled (433, 426) with delta (0, 0)
Screenshot: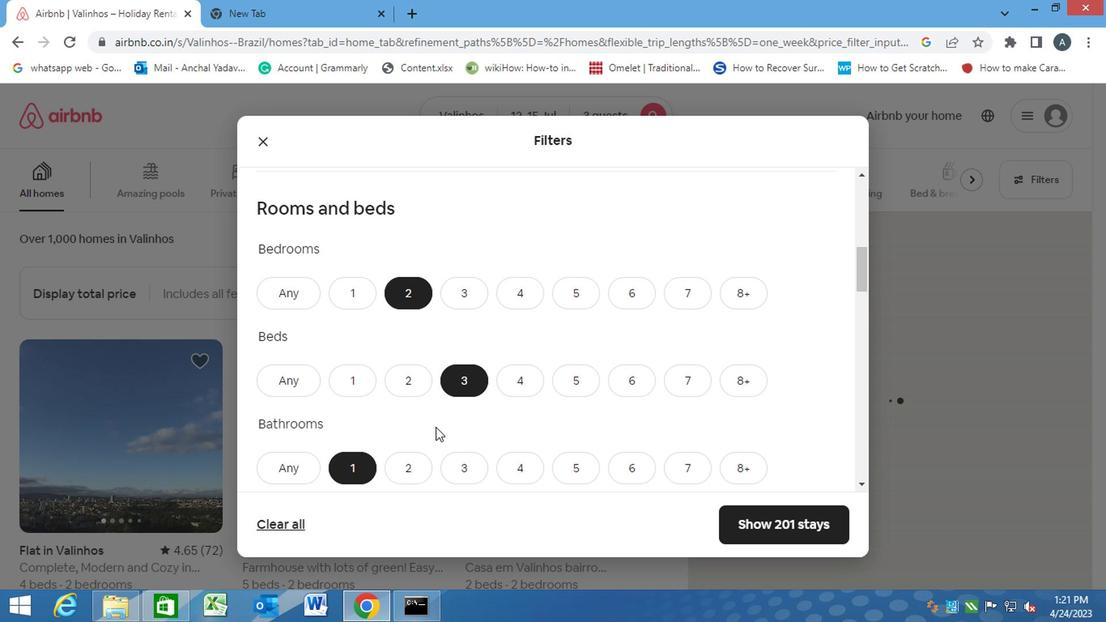 
Action: Mouse scrolled (433, 426) with delta (0, 0)
Screenshot: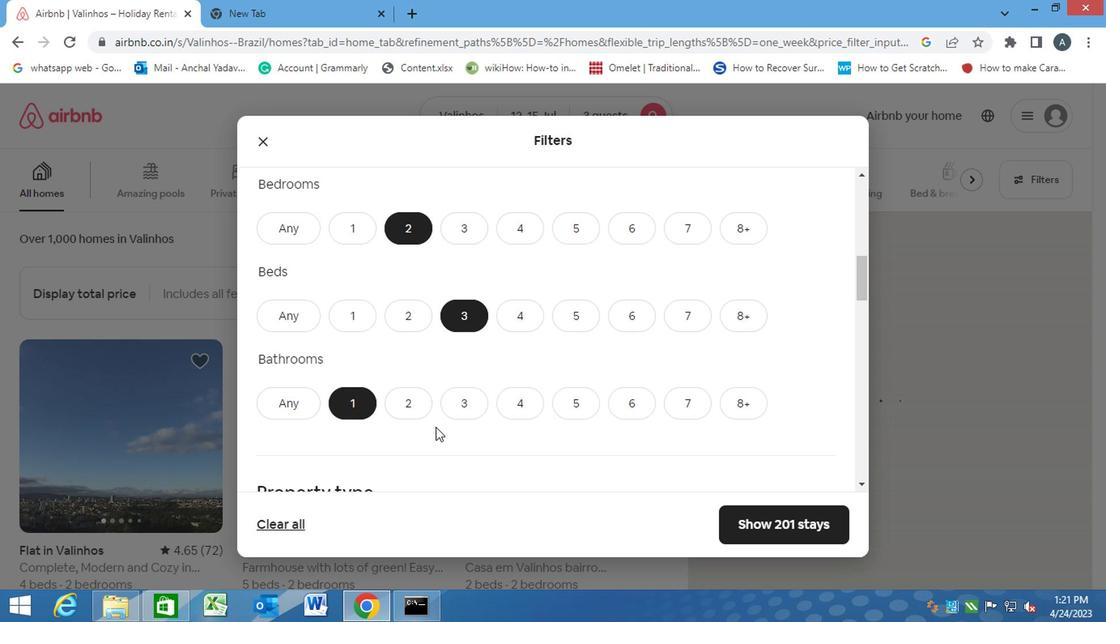 
Action: Mouse moved to (308, 412)
Screenshot: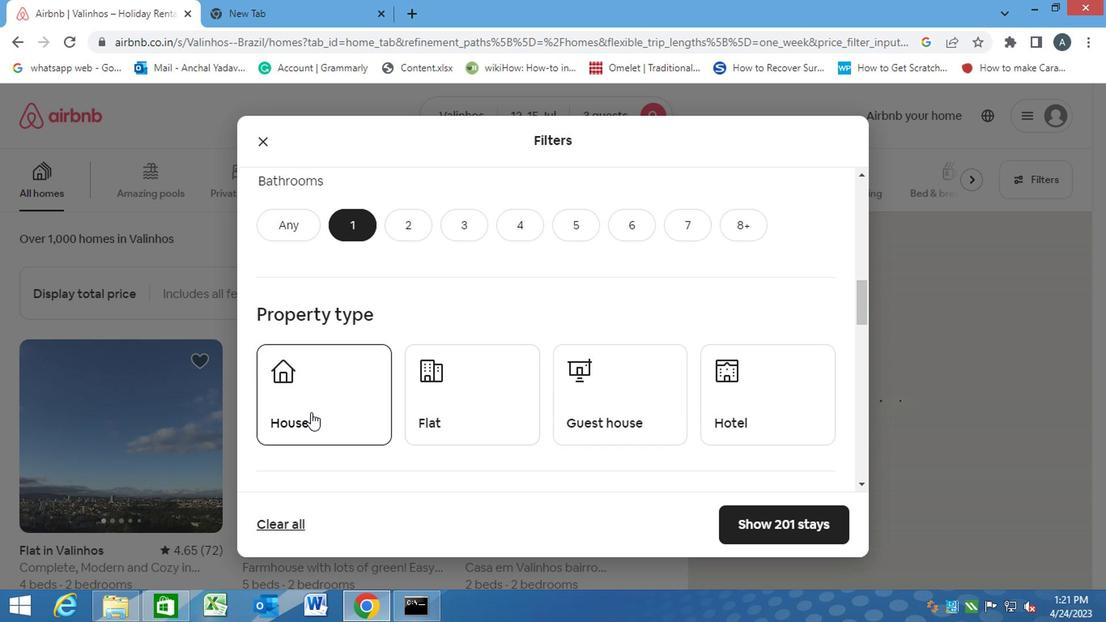 
Action: Mouse pressed left at (308, 412)
Screenshot: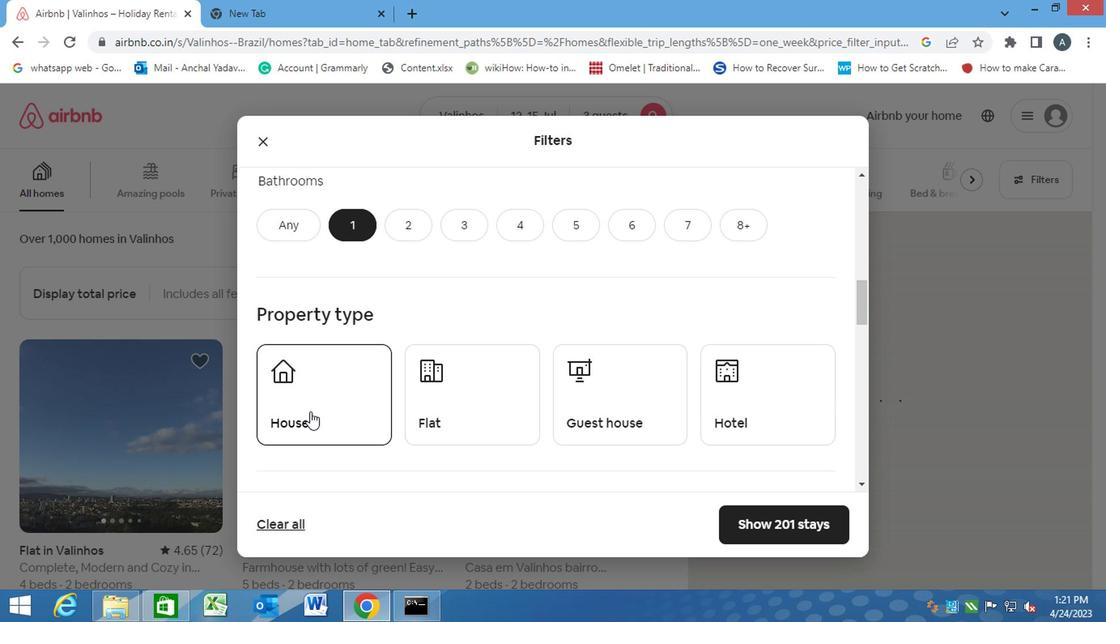 
Action: Mouse moved to (460, 407)
Screenshot: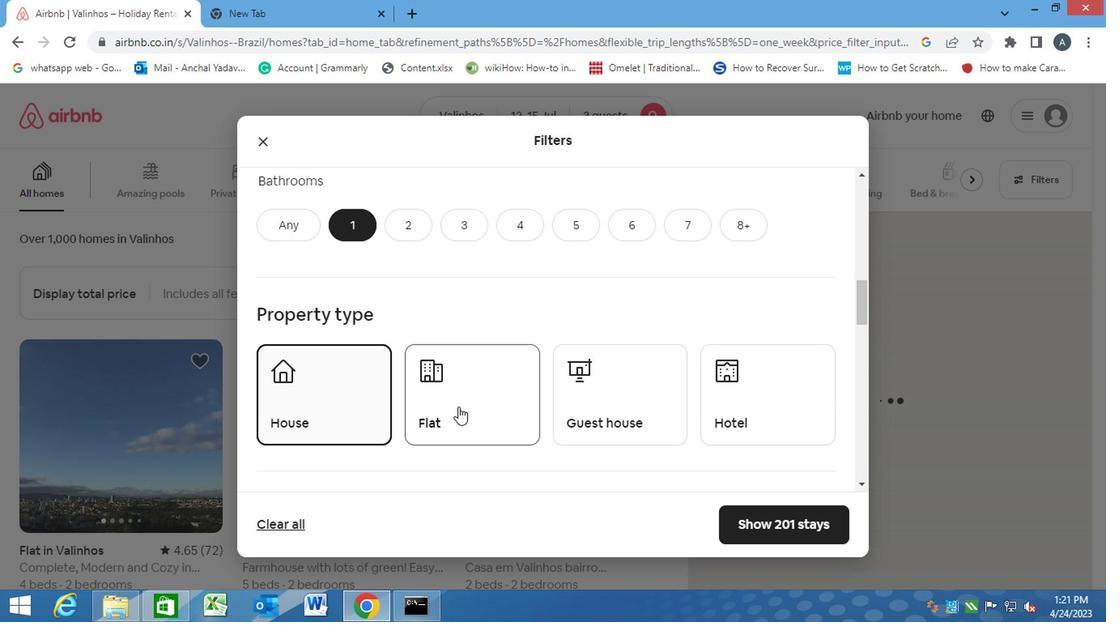 
Action: Mouse pressed left at (460, 407)
Screenshot: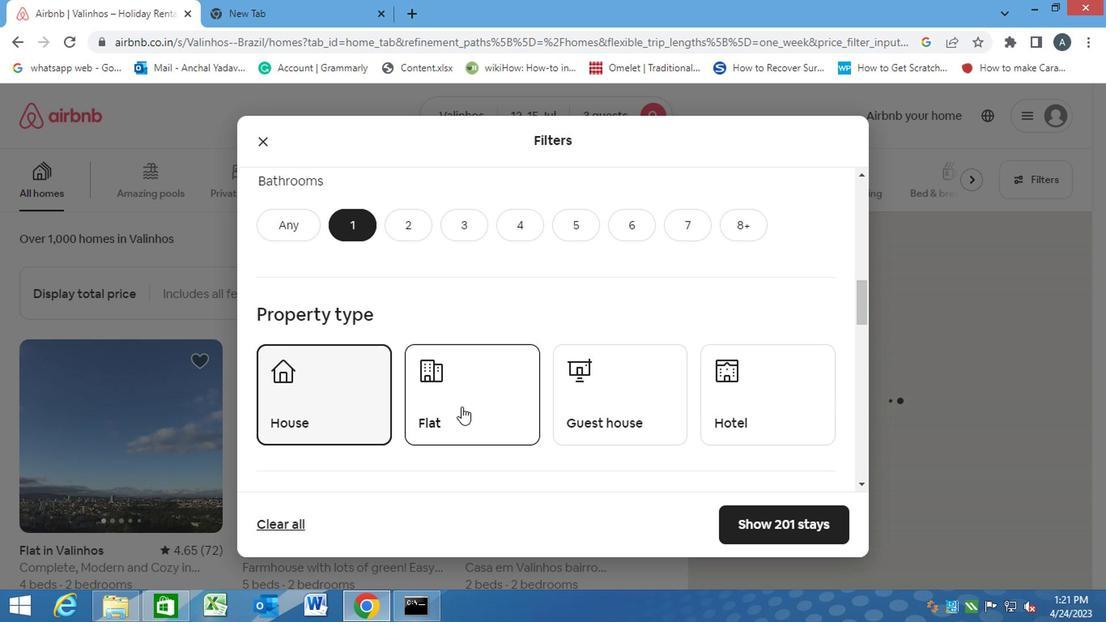 
Action: Mouse moved to (587, 398)
Screenshot: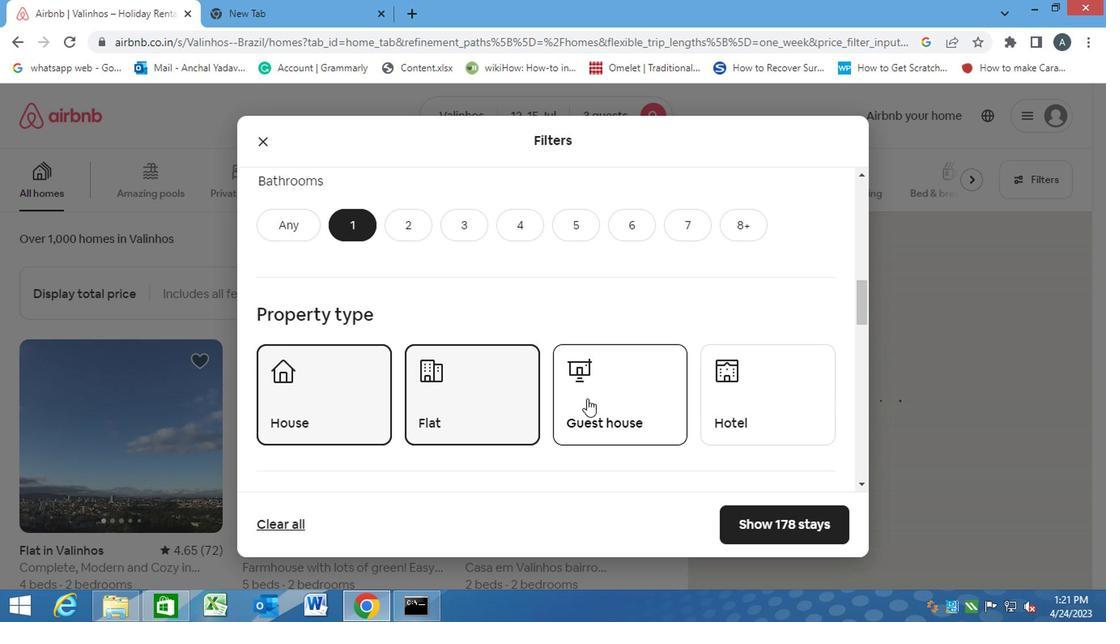 
Action: Mouse pressed left at (587, 398)
Screenshot: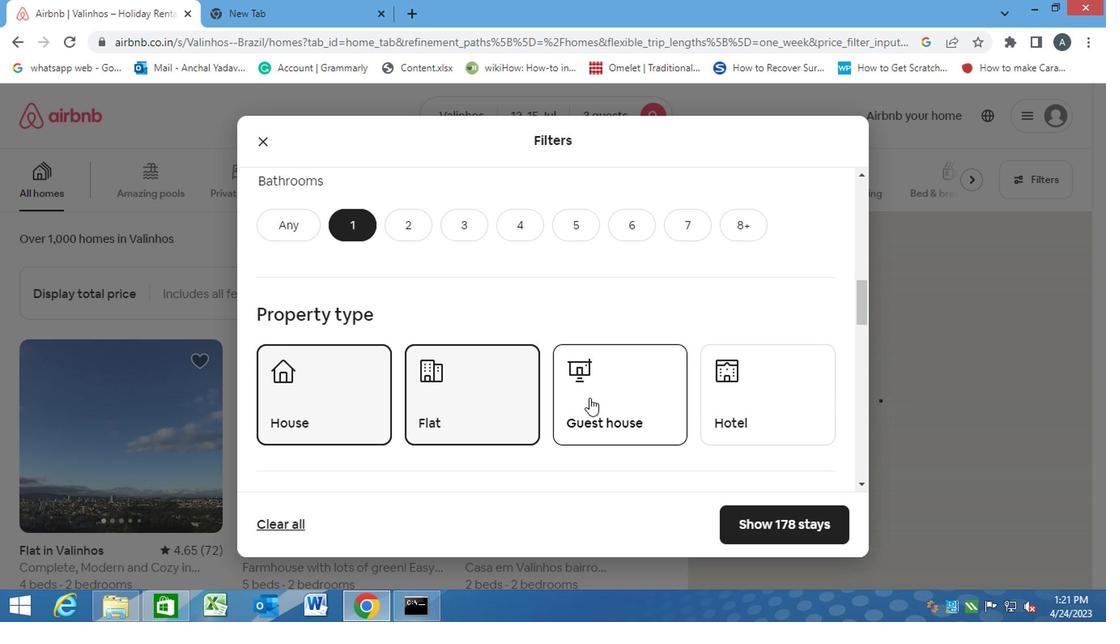 
Action: Mouse moved to (549, 419)
Screenshot: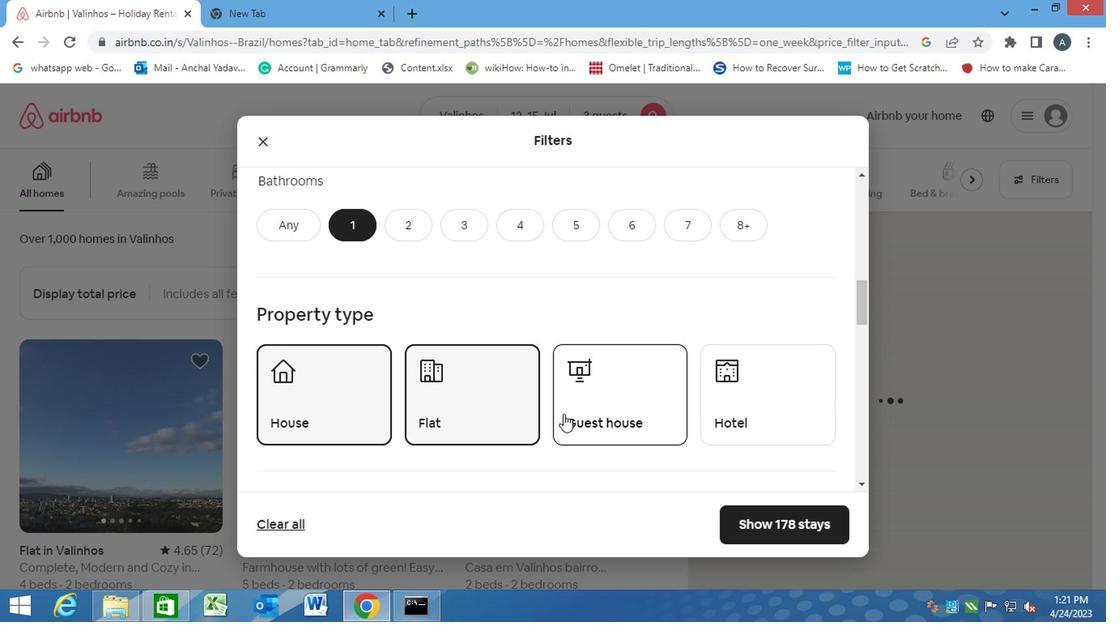 
Action: Mouse scrolled (549, 418) with delta (0, 0)
Screenshot: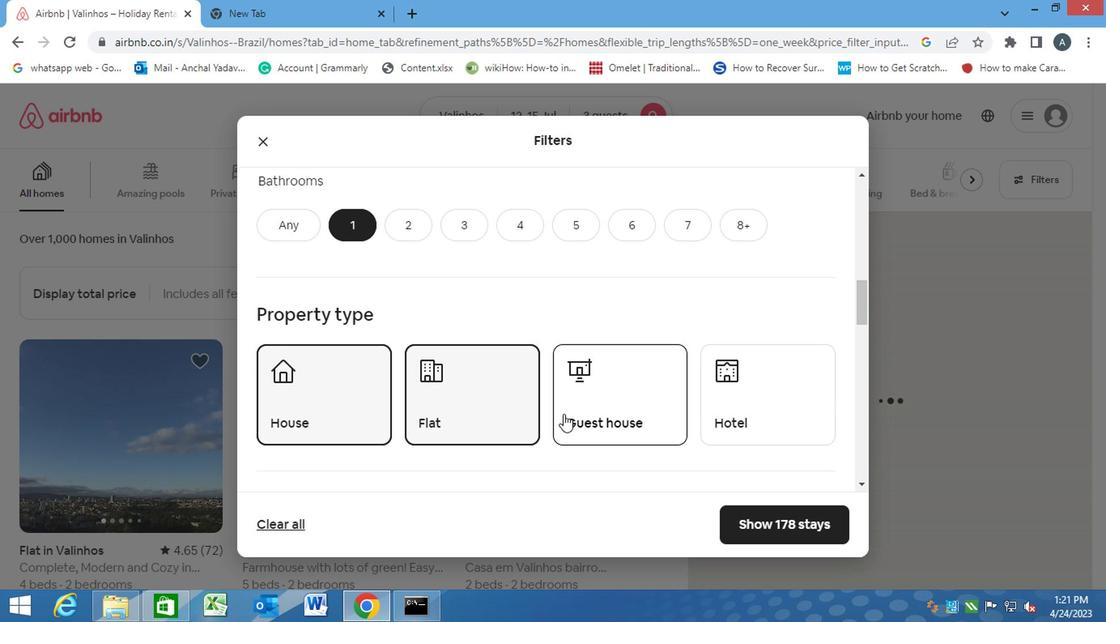 
Action: Mouse moved to (549, 420)
Screenshot: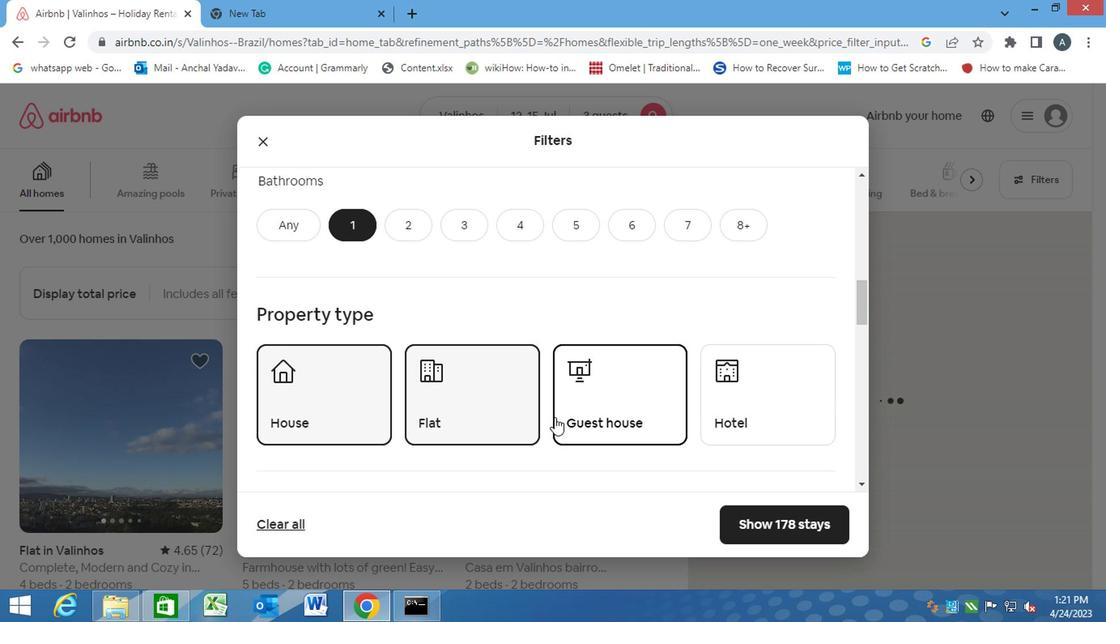 
Action: Mouse scrolled (549, 419) with delta (0, -1)
Screenshot: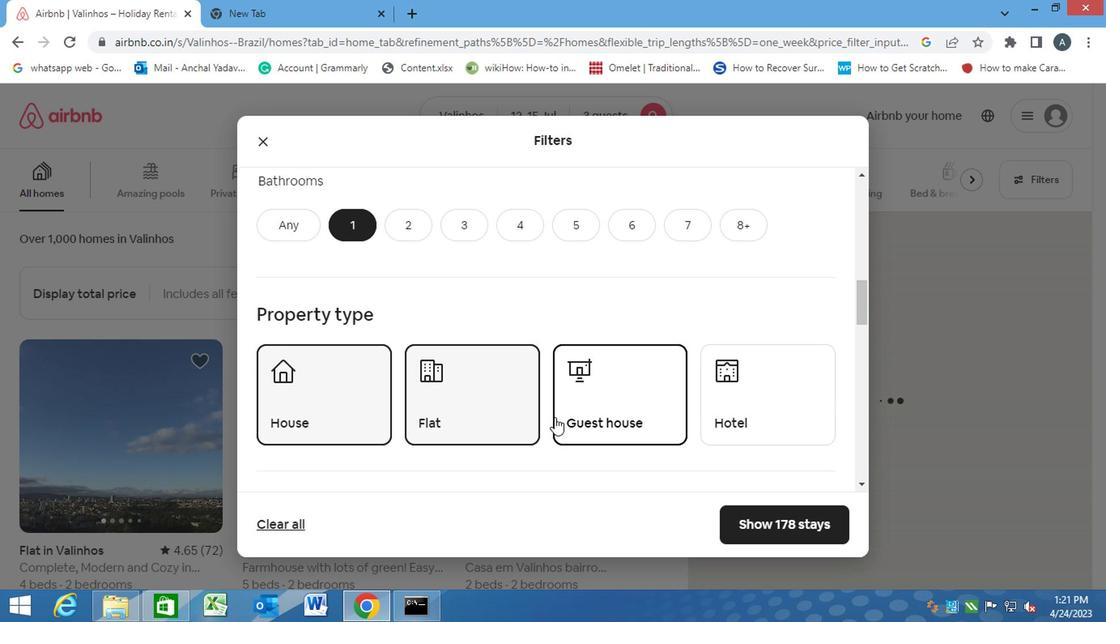 
Action: Mouse scrolled (549, 419) with delta (0, -1)
Screenshot: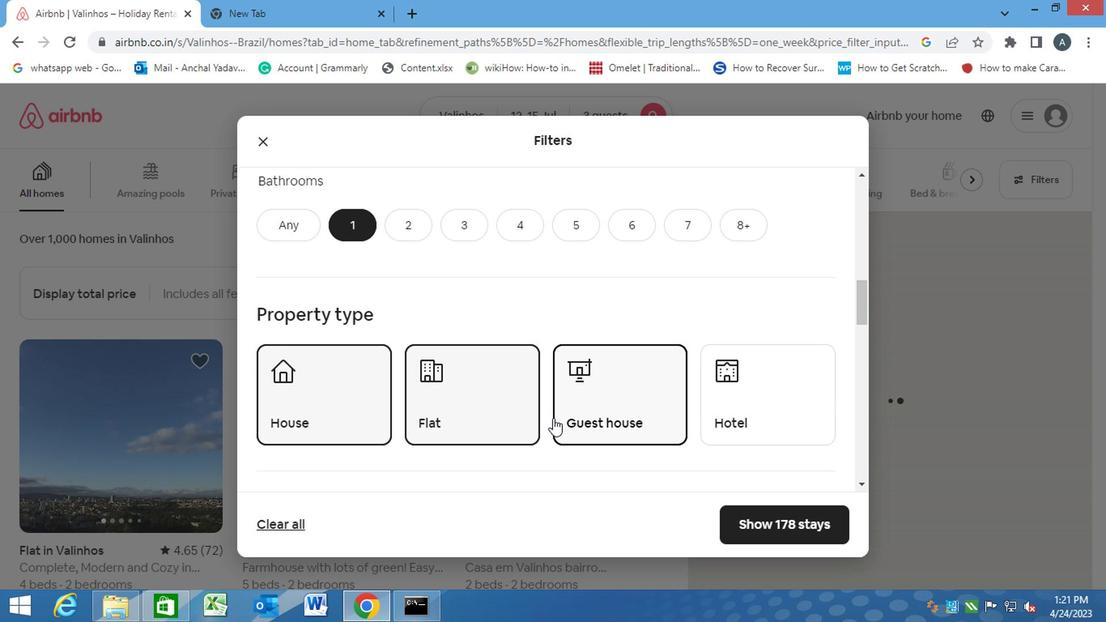 
Action: Mouse moved to (269, 422)
Screenshot: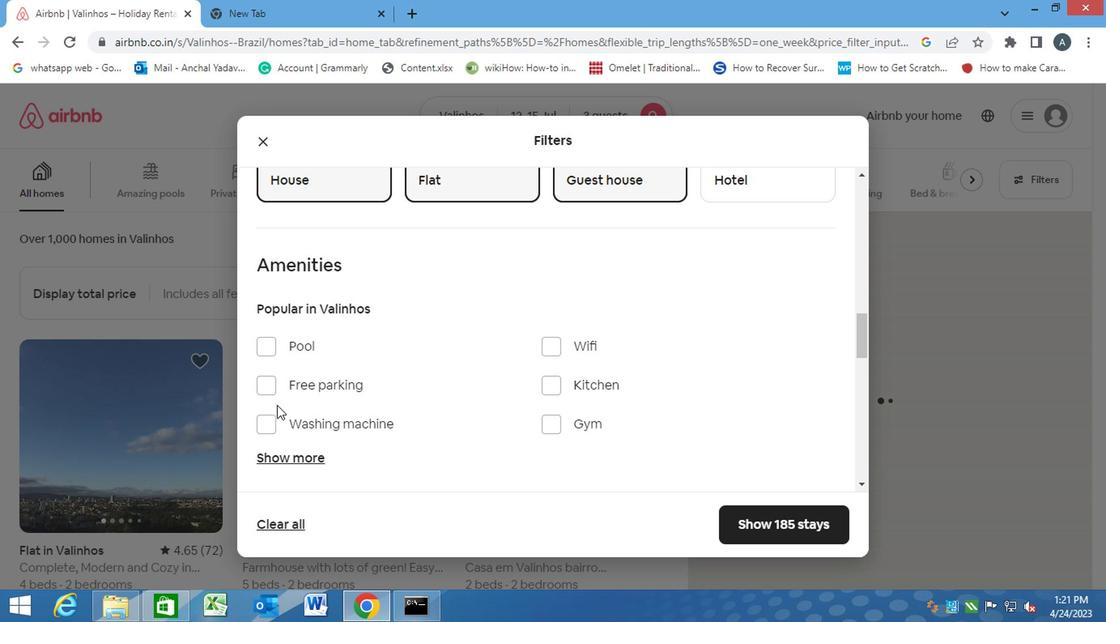 
Action: Mouse pressed left at (269, 422)
Screenshot: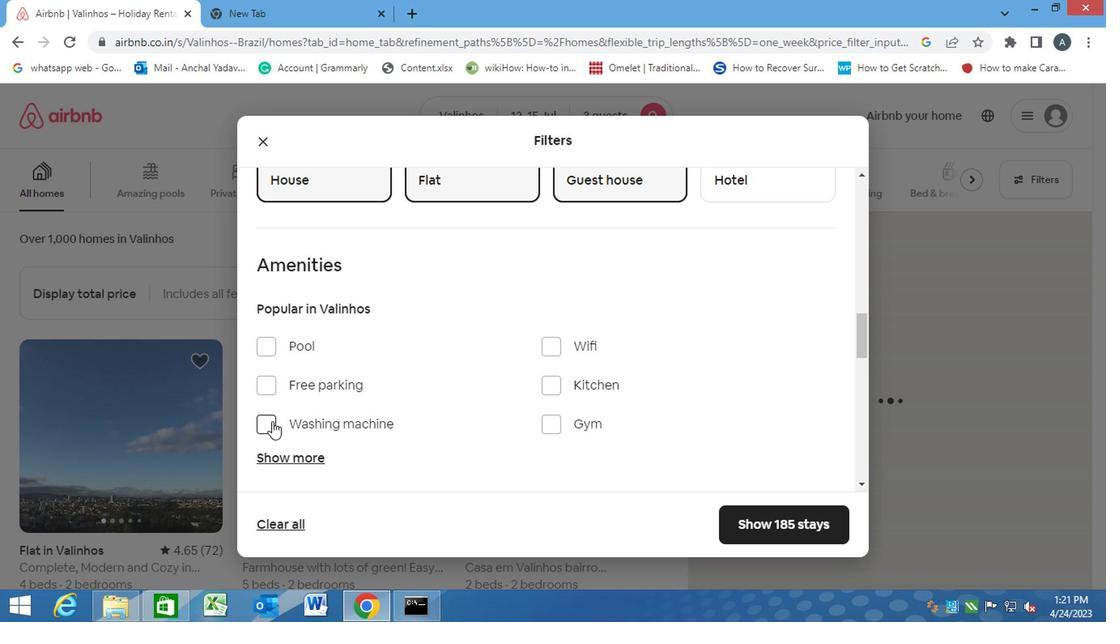 
Action: Mouse moved to (416, 421)
Screenshot: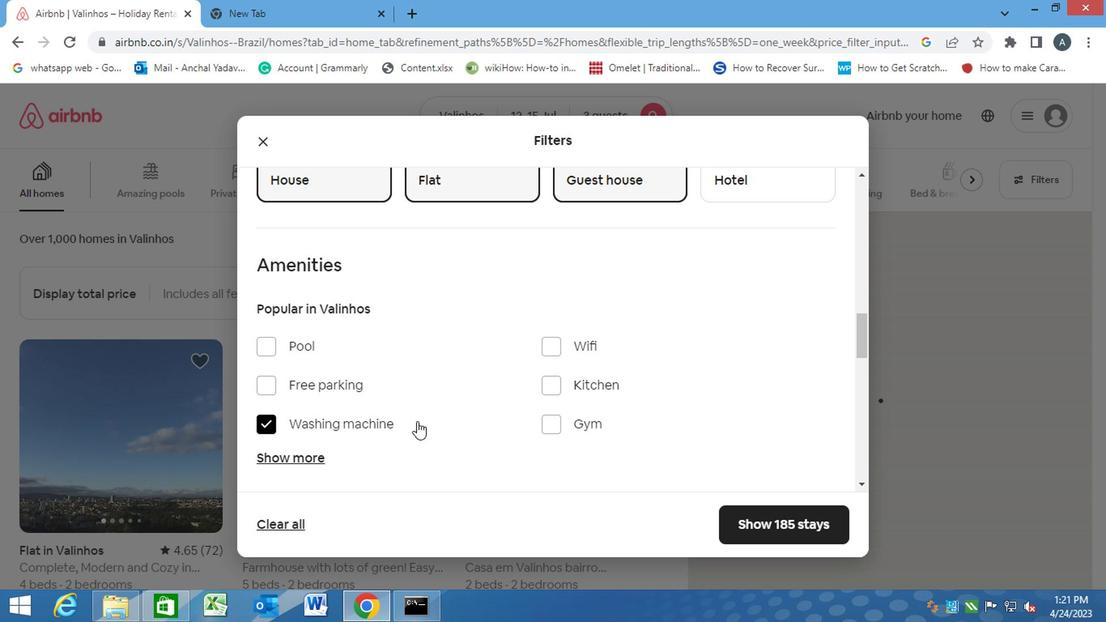 
Action: Mouse scrolled (416, 420) with delta (0, 0)
Screenshot: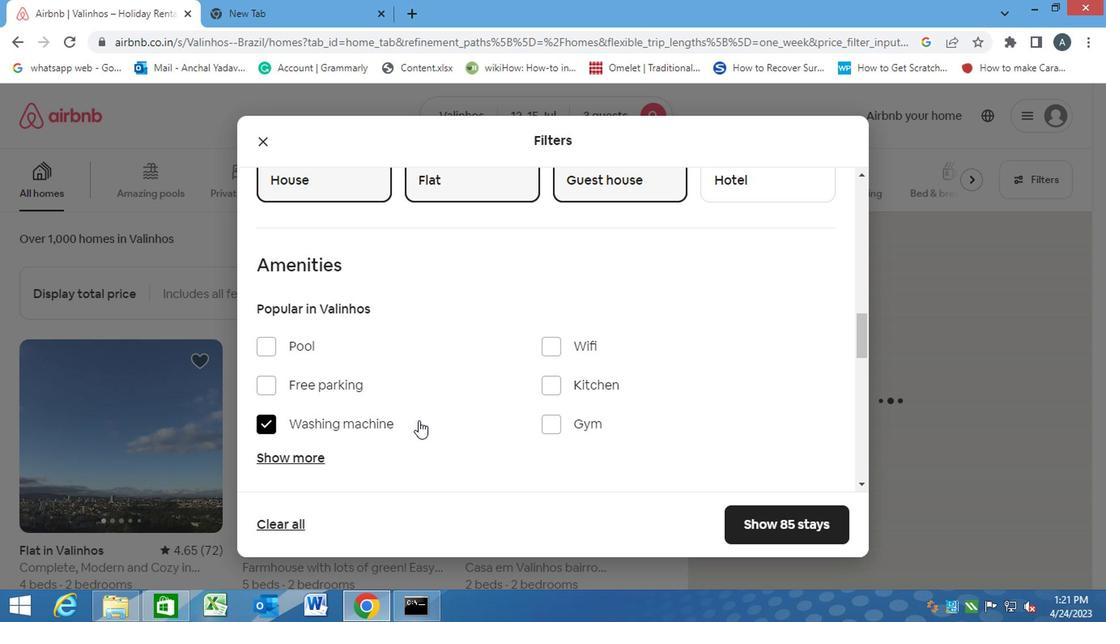 
Action: Mouse scrolled (416, 420) with delta (0, 0)
Screenshot: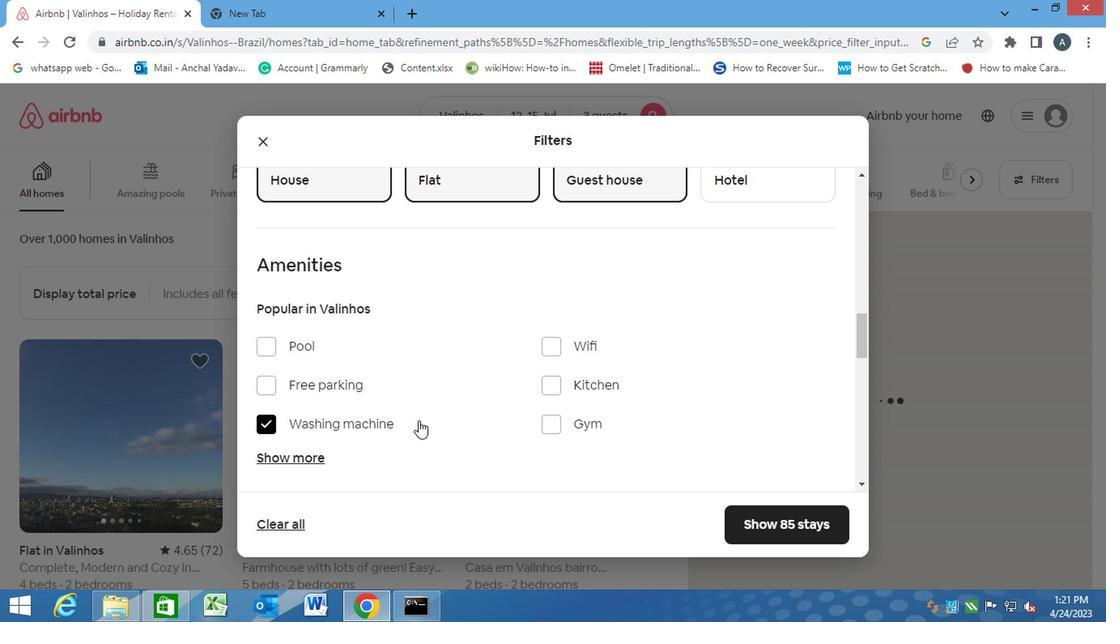 
Action: Mouse scrolled (416, 420) with delta (0, 0)
Screenshot: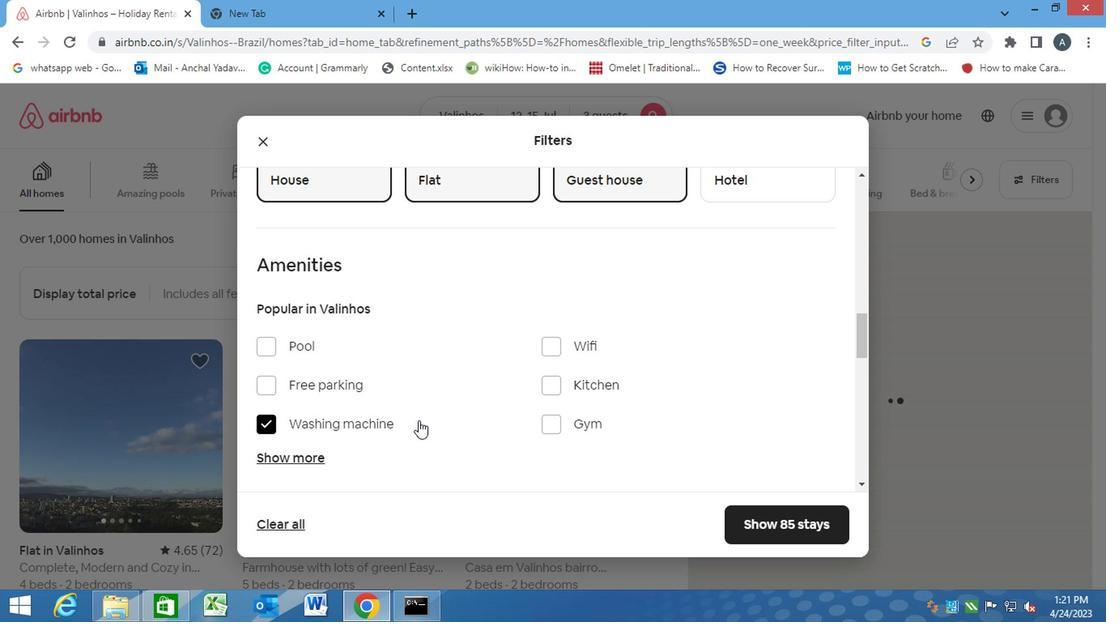
Action: Mouse scrolled (416, 420) with delta (0, 0)
Screenshot: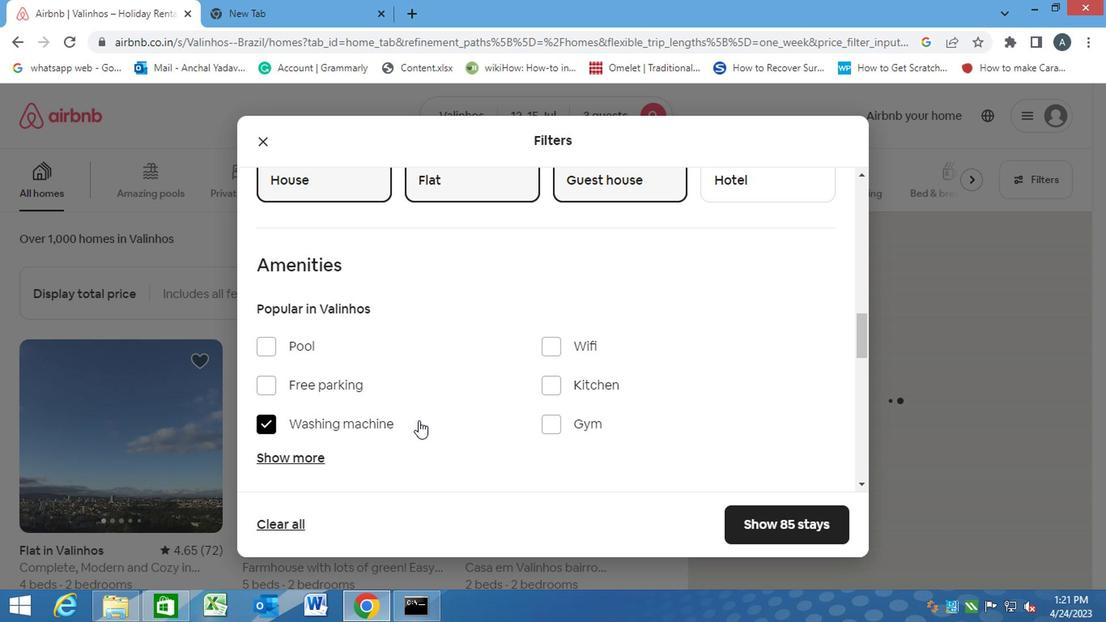 
Action: Mouse moved to (786, 315)
Screenshot: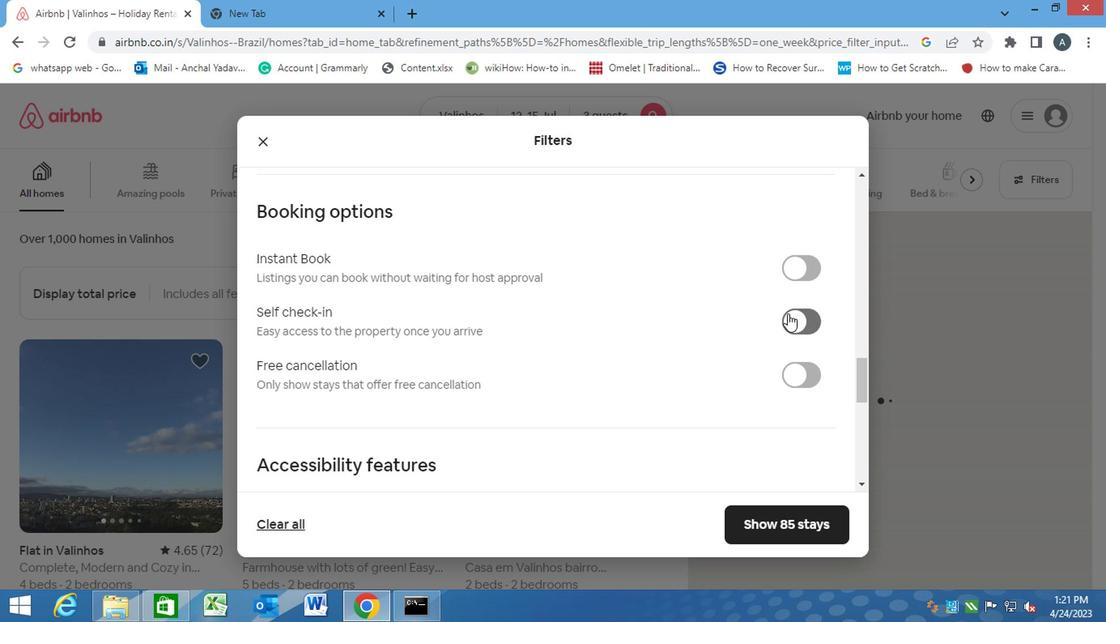 
Action: Mouse pressed left at (786, 315)
Screenshot: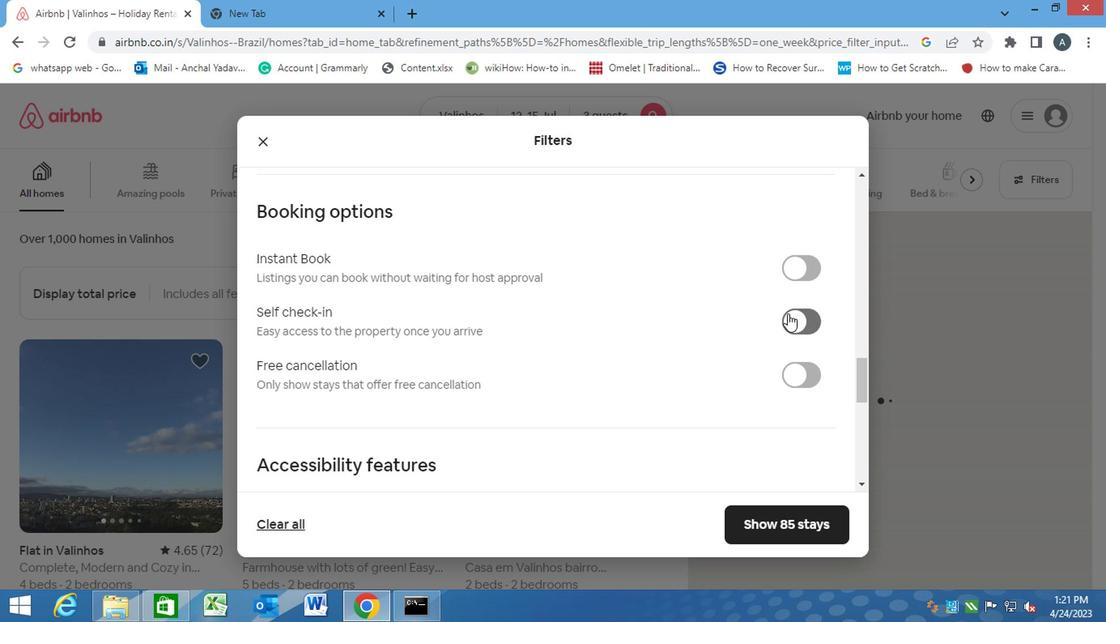 
Action: Mouse moved to (658, 370)
Screenshot: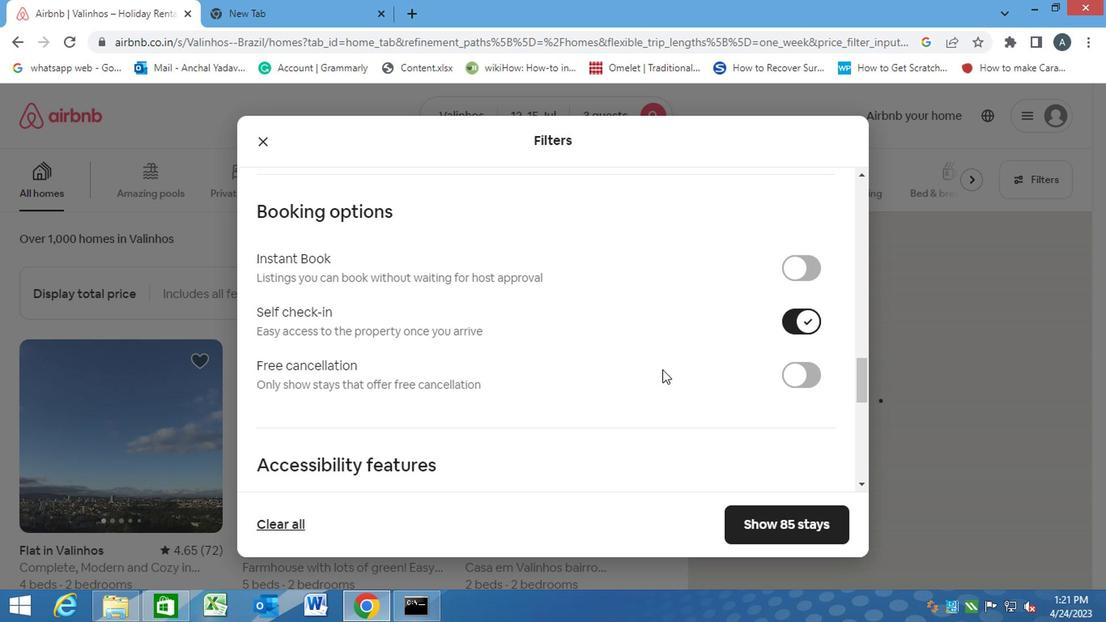 
Action: Mouse scrolled (658, 369) with delta (0, 0)
Screenshot: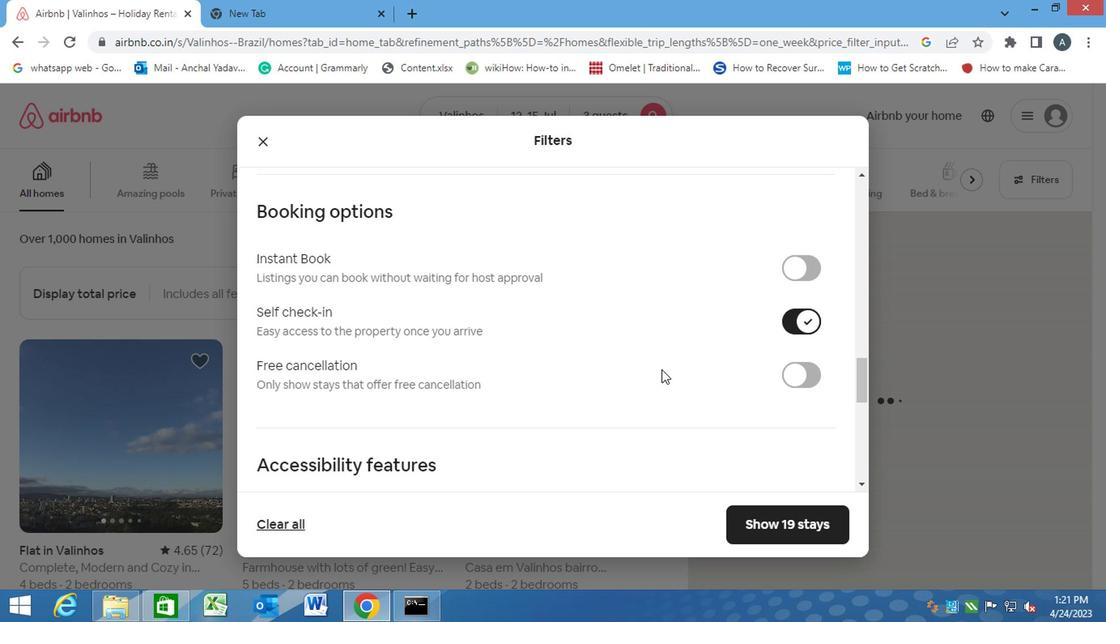 
Action: Mouse scrolled (658, 369) with delta (0, 0)
Screenshot: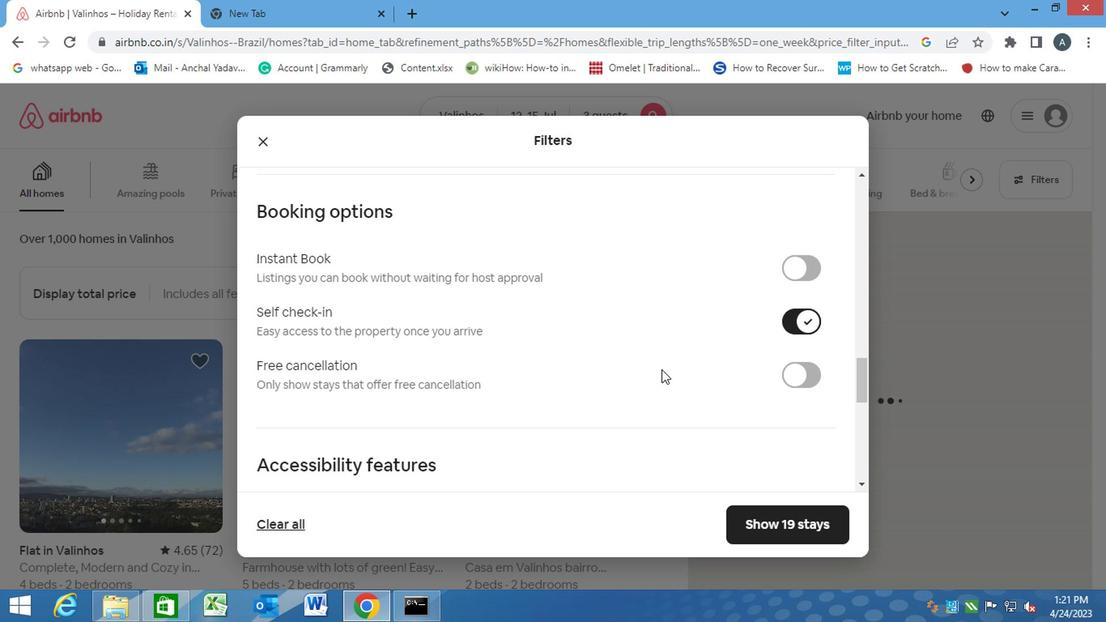 
Action: Mouse scrolled (658, 369) with delta (0, 0)
Screenshot: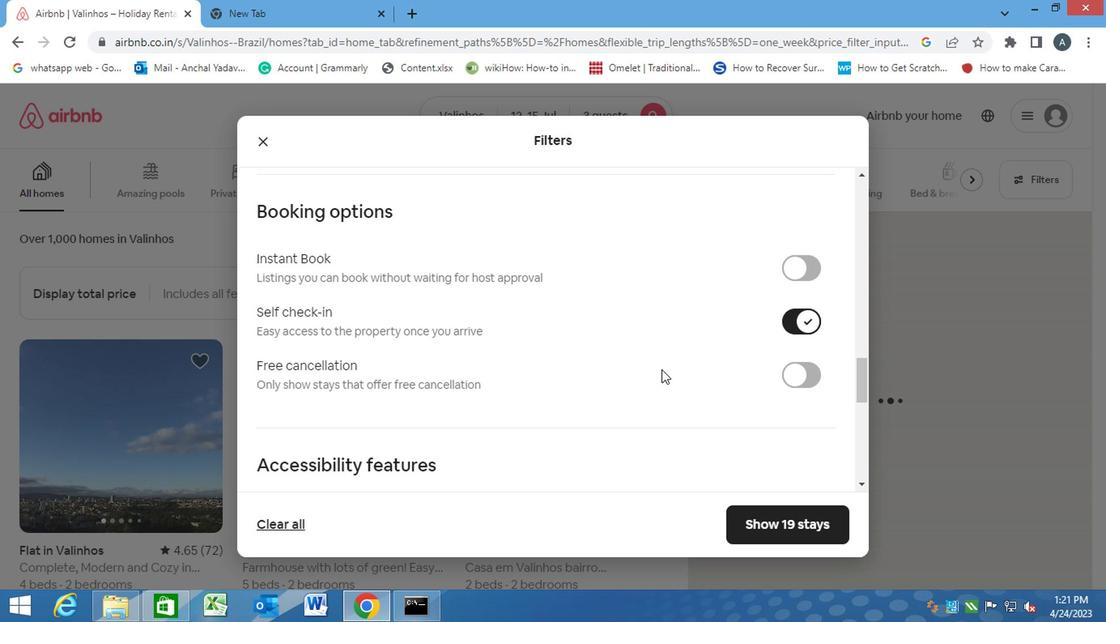 
Action: Mouse moved to (657, 370)
Screenshot: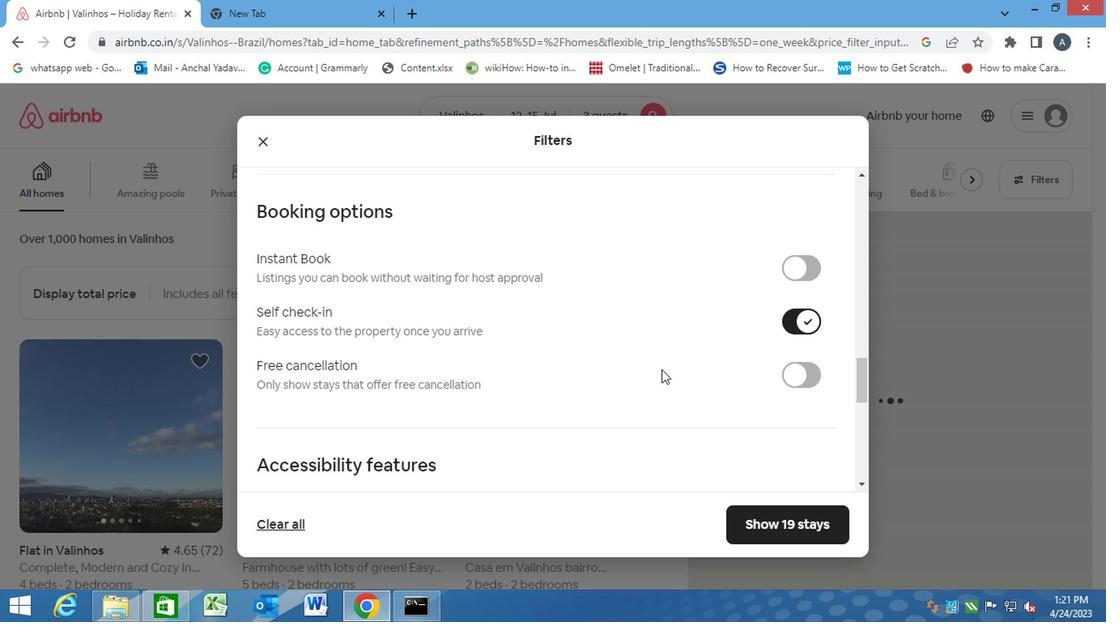 
Action: Mouse scrolled (657, 369) with delta (0, 0)
Screenshot: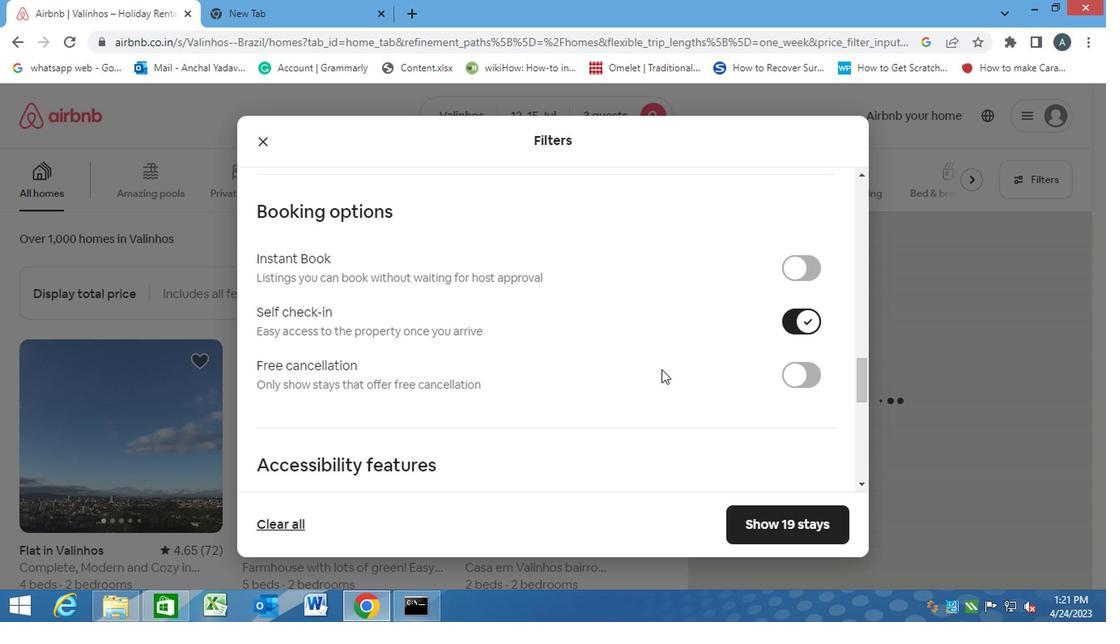 
Action: Mouse moved to (636, 382)
Screenshot: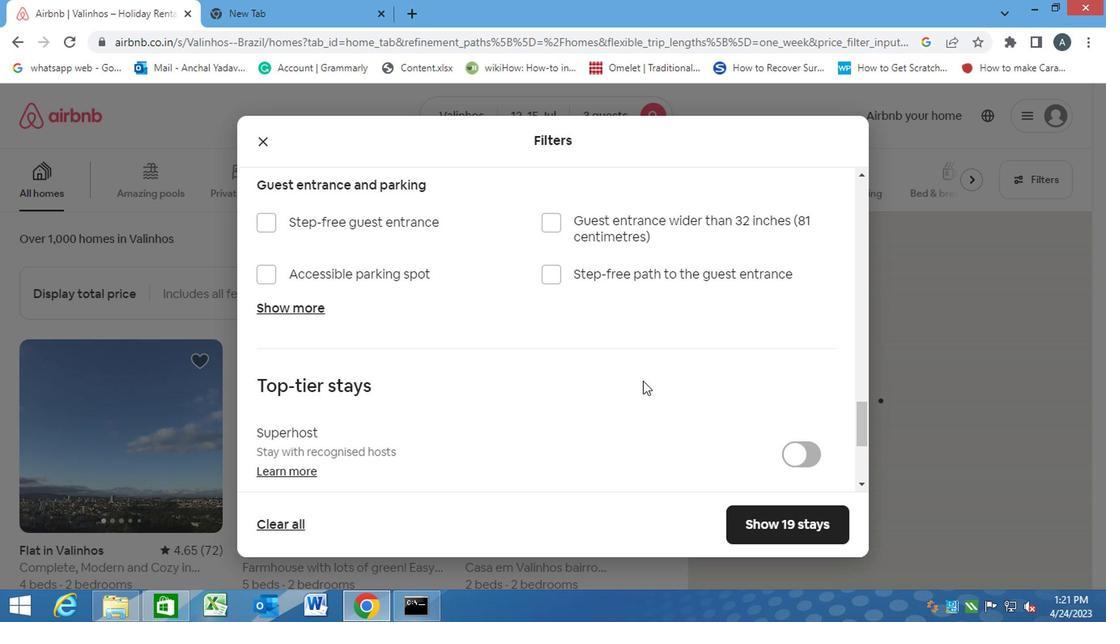 
Action: Mouse scrolled (636, 382) with delta (0, 0)
Screenshot: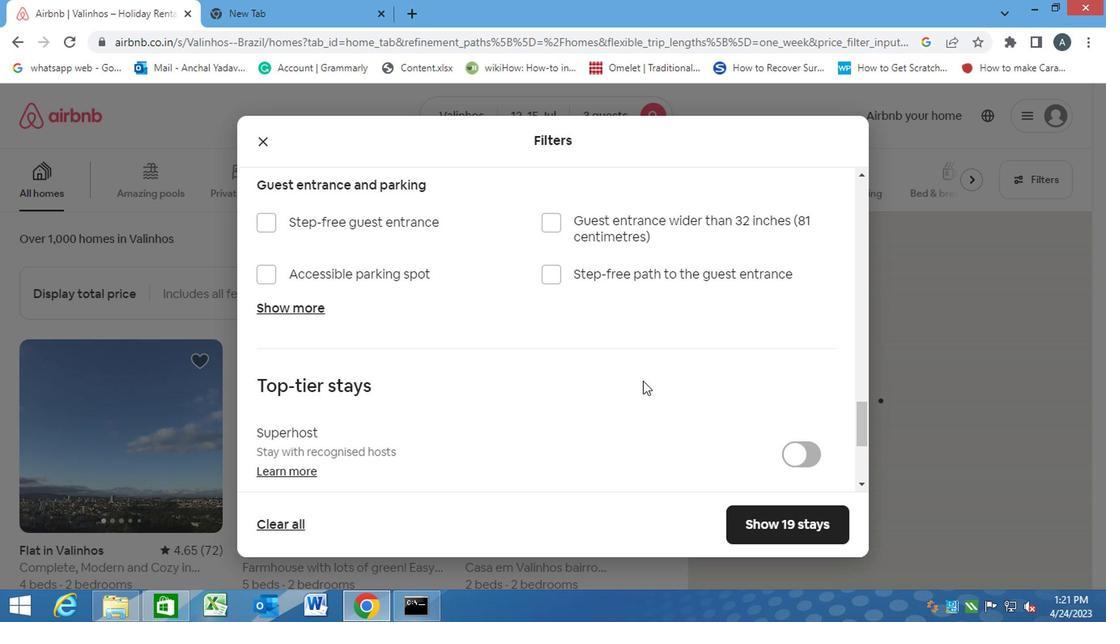 
Action: Mouse moved to (636, 383)
Screenshot: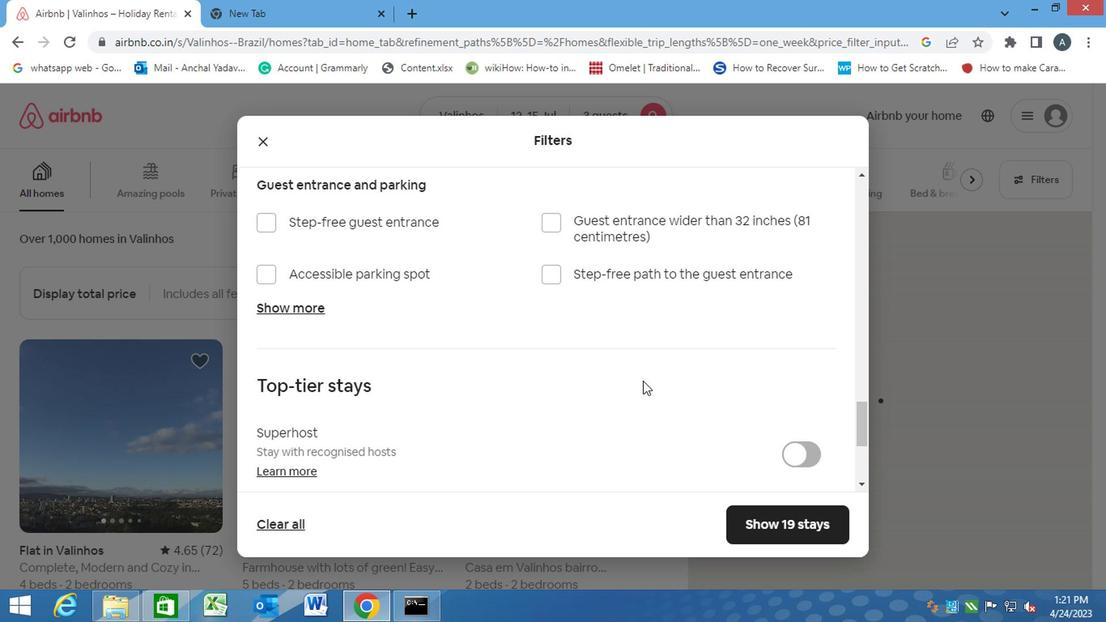 
Action: Mouse scrolled (636, 382) with delta (0, -1)
Screenshot: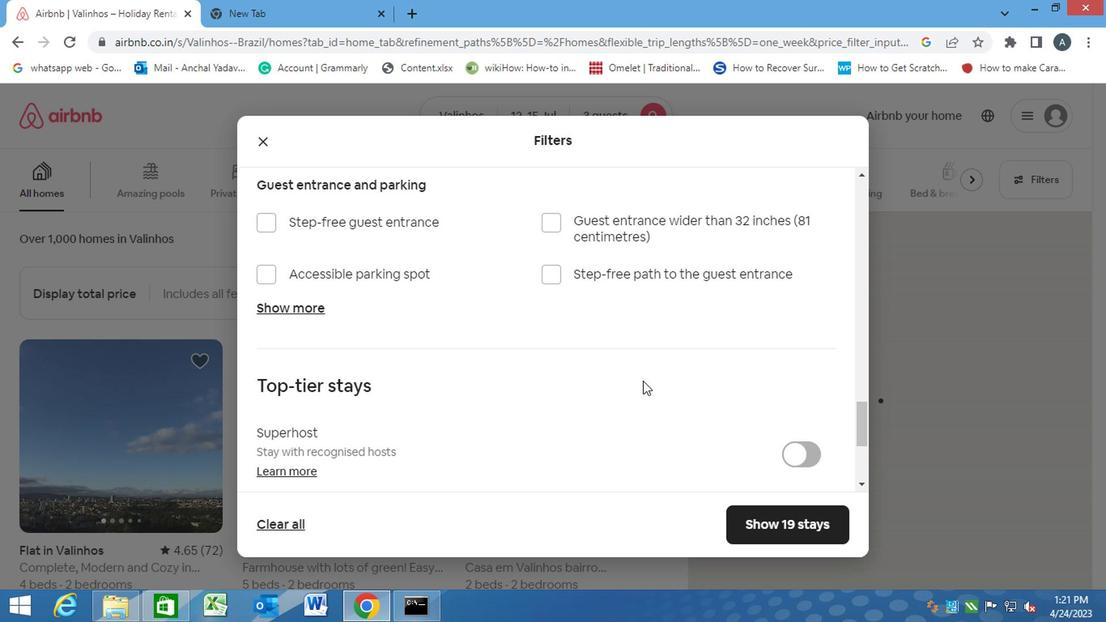 
Action: Mouse moved to (635, 384)
Screenshot: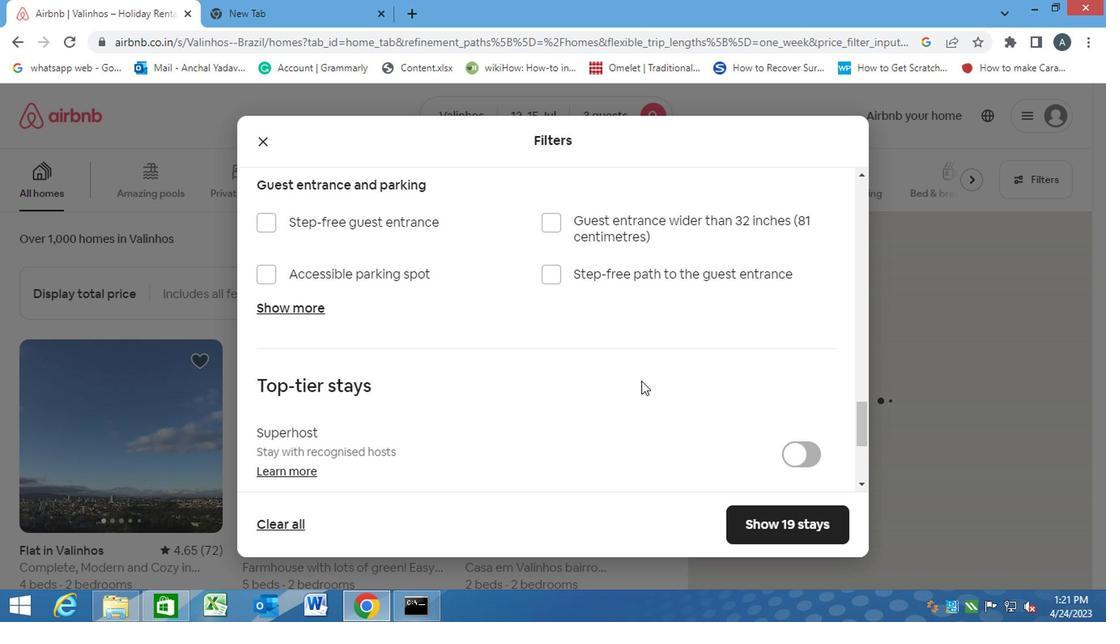 
Action: Mouse scrolled (635, 383) with delta (0, 0)
Screenshot: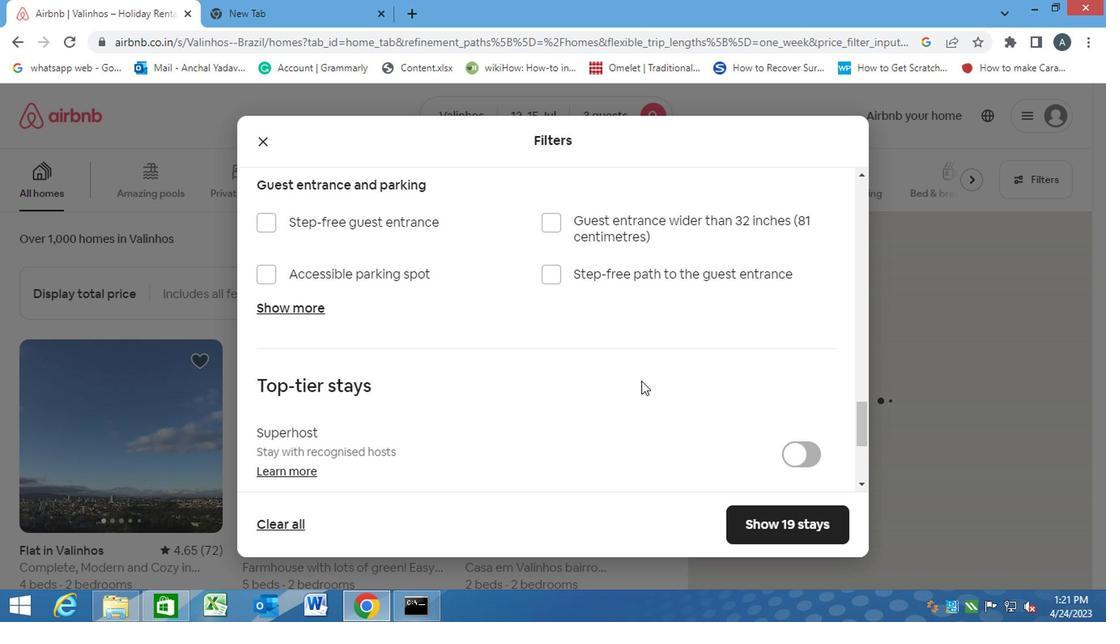 
Action: Mouse moved to (289, 447)
Screenshot: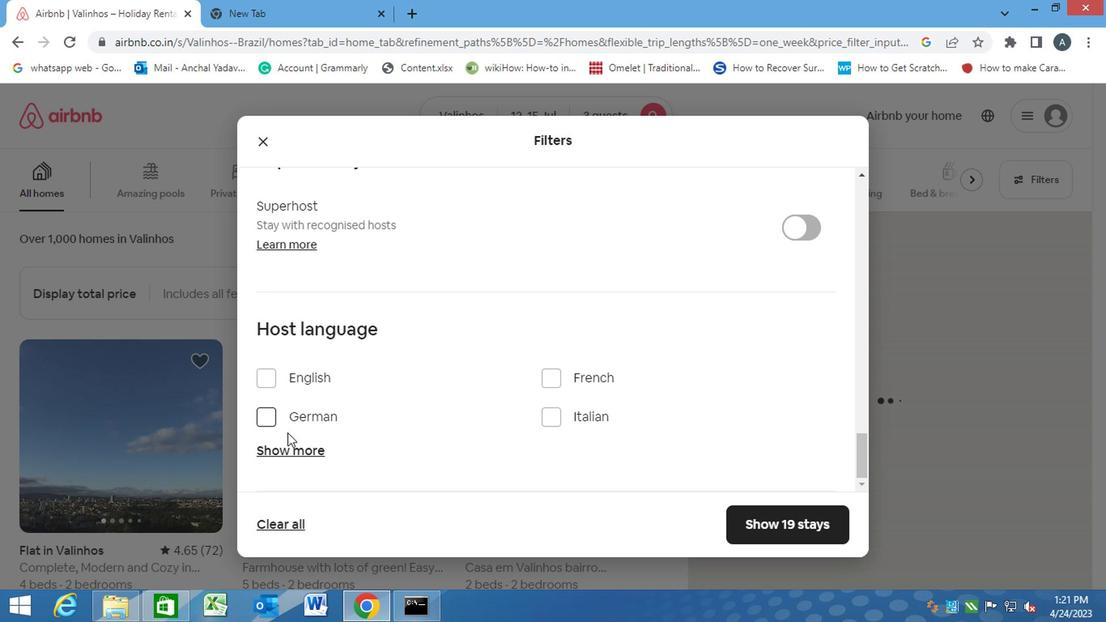 
Action: Mouse pressed left at (289, 447)
Screenshot: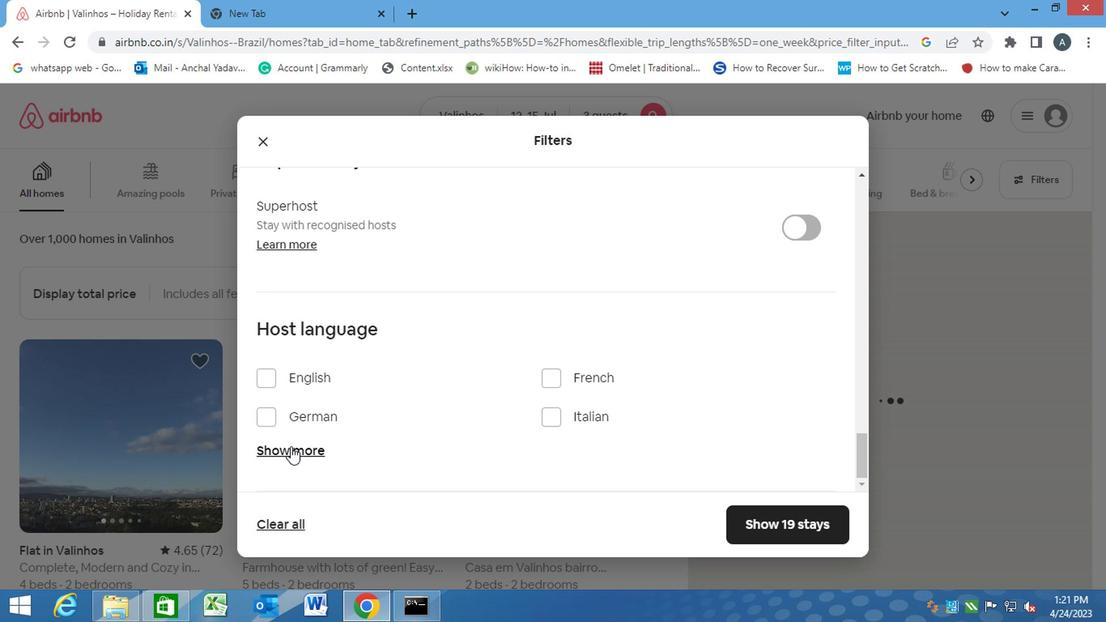 
Action: Mouse moved to (265, 458)
Screenshot: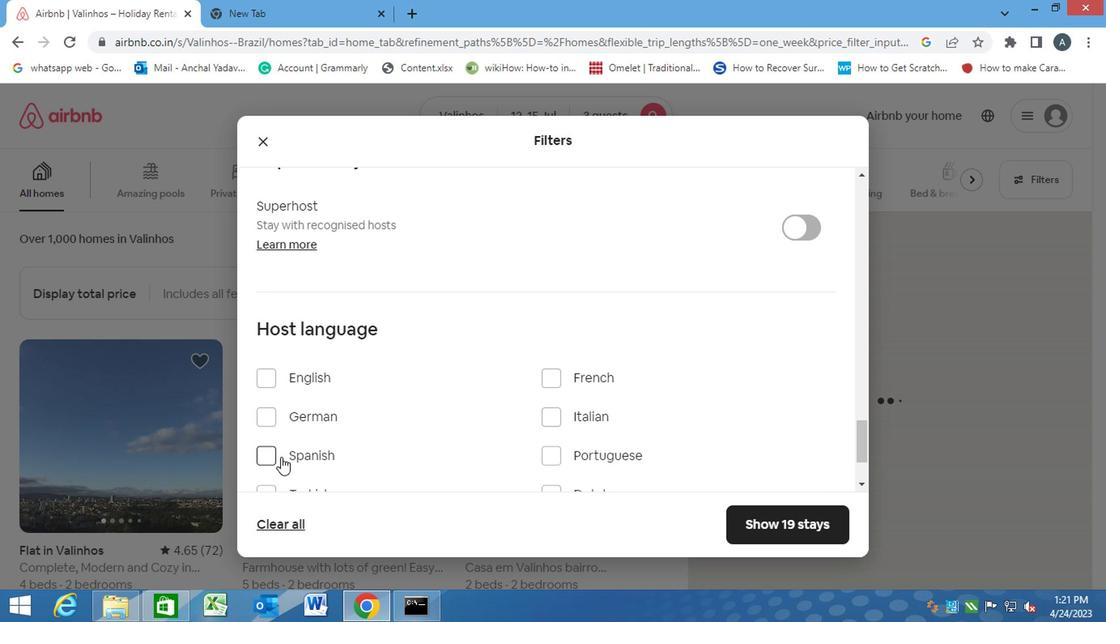 
Action: Mouse pressed left at (265, 458)
Screenshot: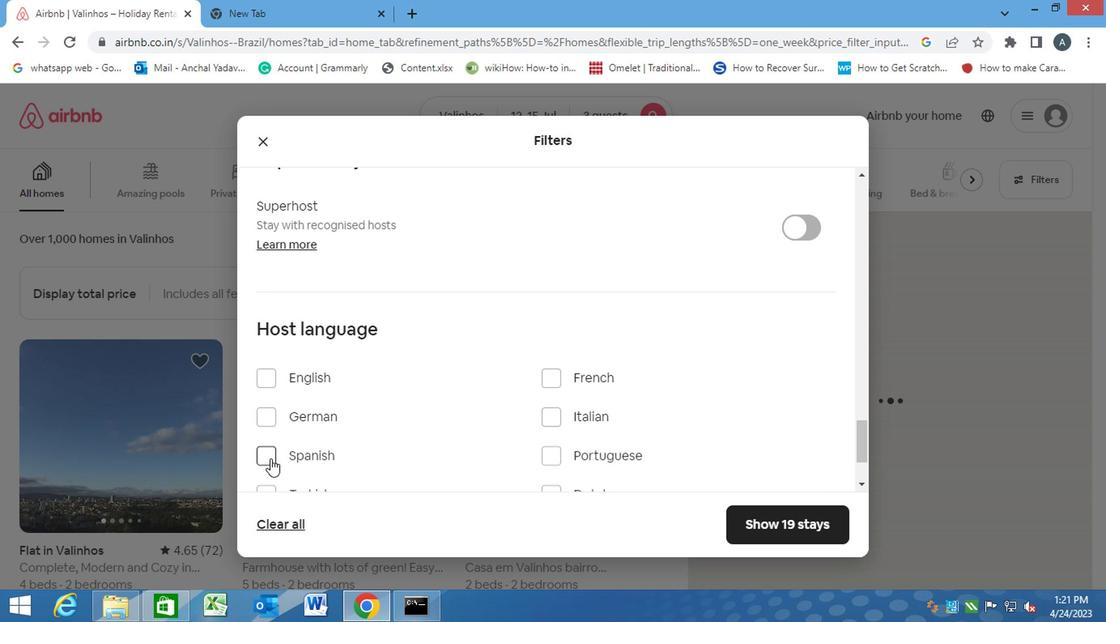 
Action: Mouse moved to (754, 520)
Screenshot: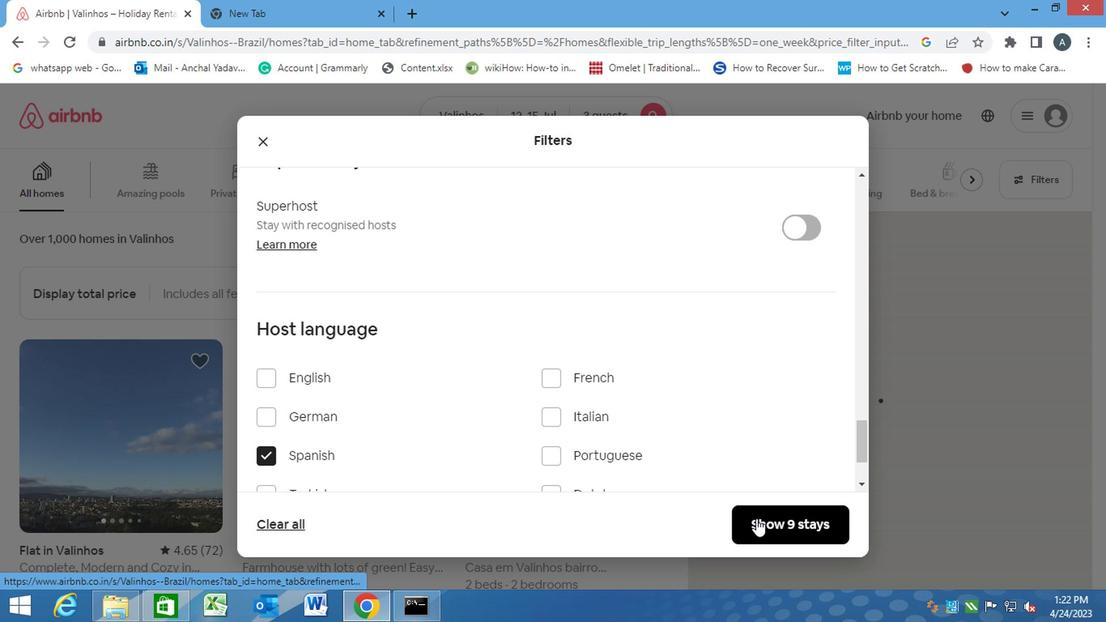 
Action: Mouse pressed left at (754, 520)
Screenshot: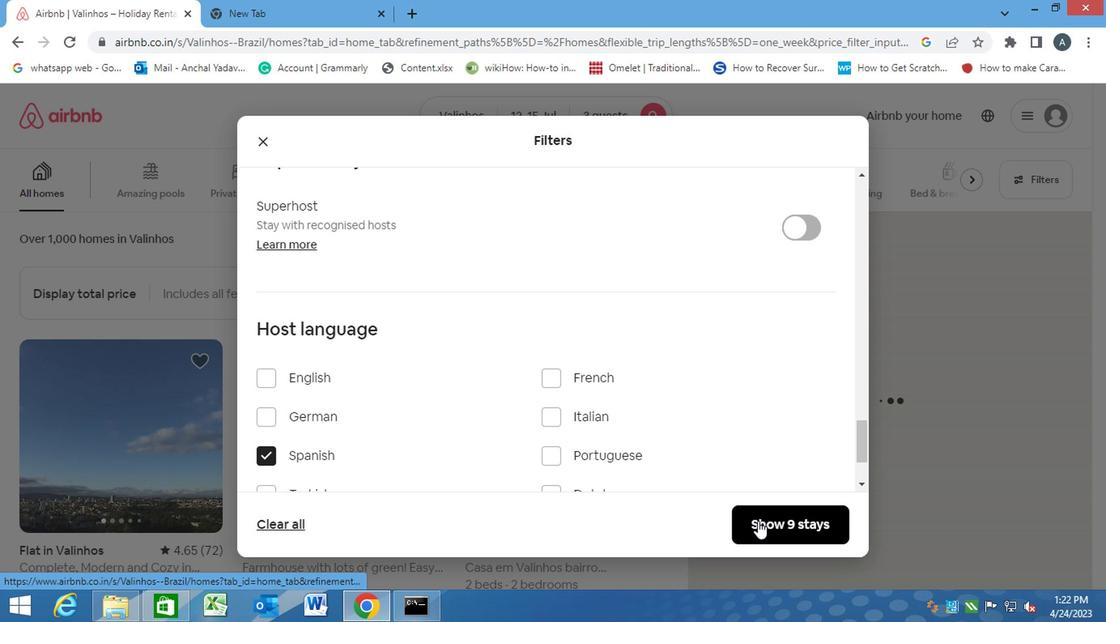 
Action: Mouse moved to (795, 520)
Screenshot: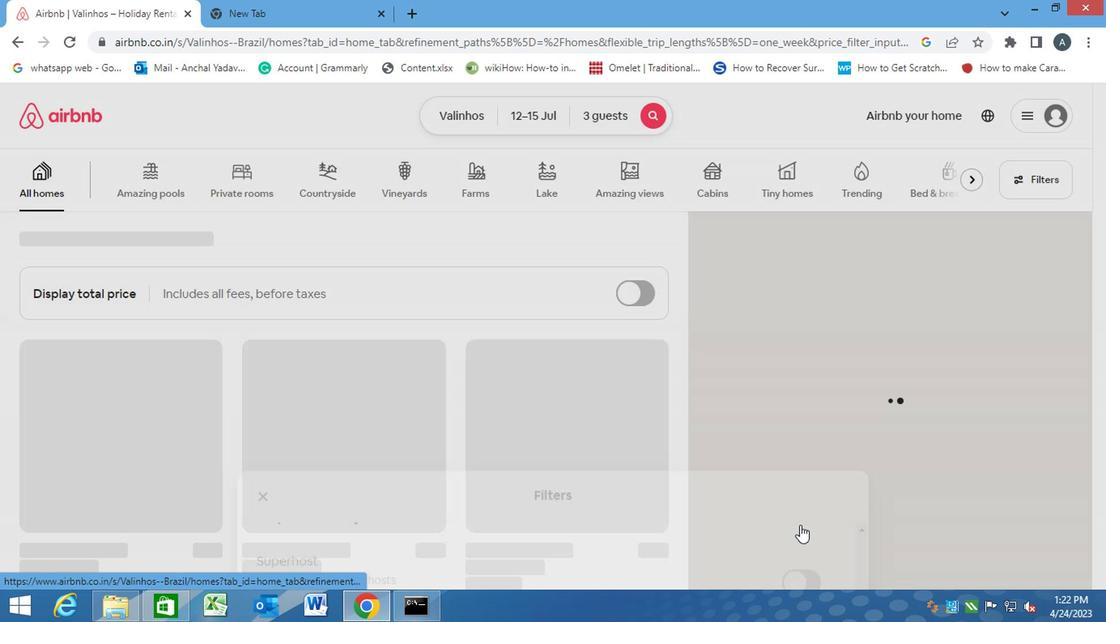 
Action: Mouse pressed left at (796, 520)
Screenshot: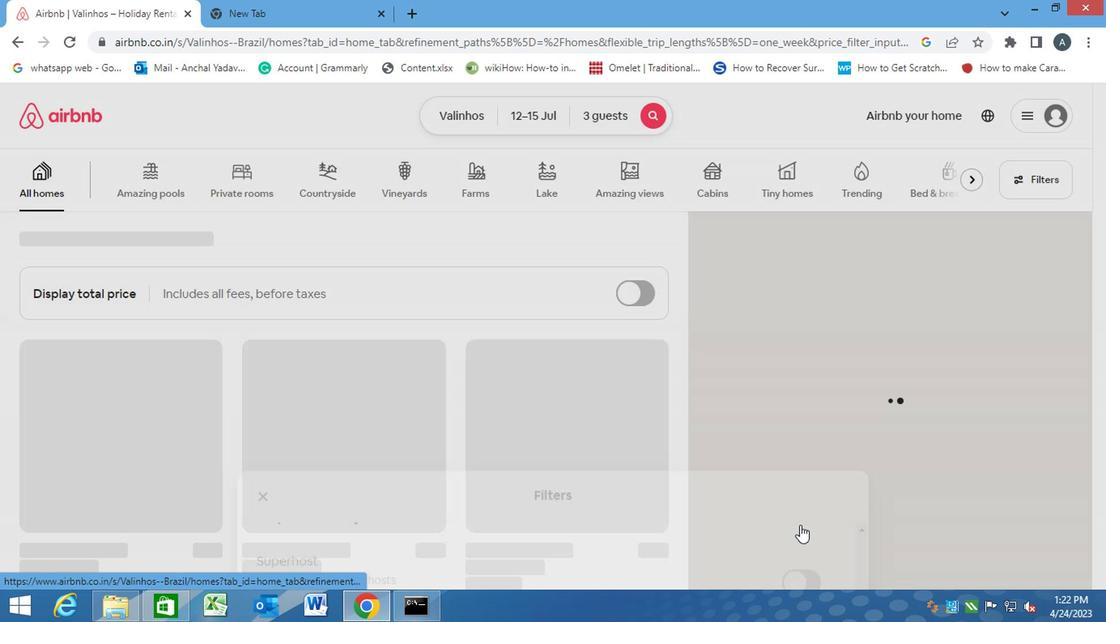 
Action: Mouse moved to (791, 516)
Screenshot: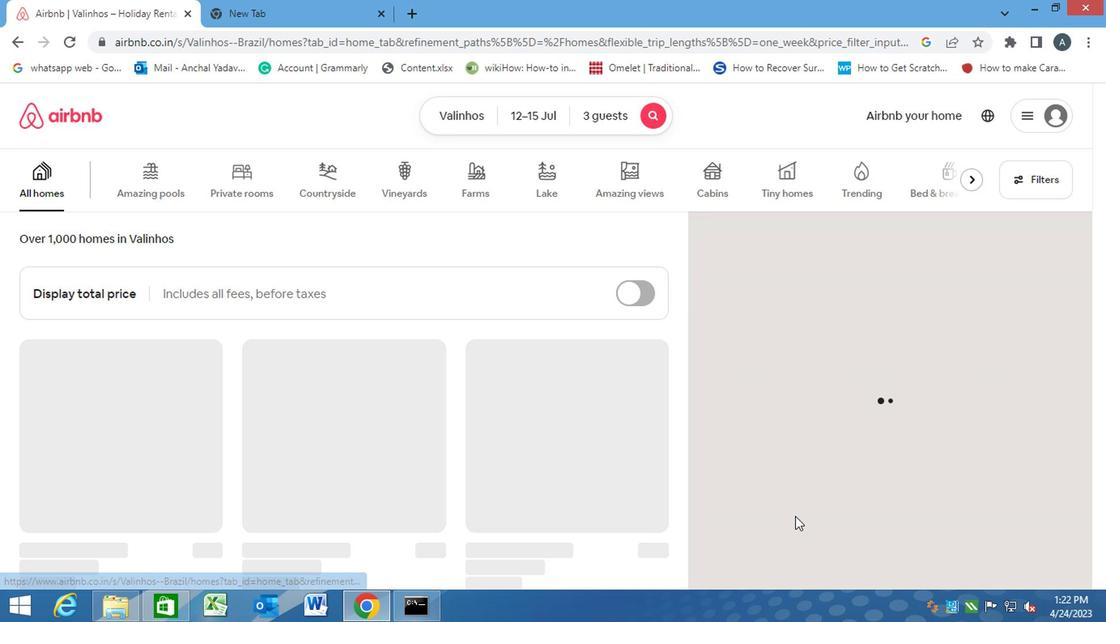 
